 Task: Plan a virtual happy hour for the team on the 25th at 5:30 PM.
Action: Mouse moved to (62, 95)
Screenshot: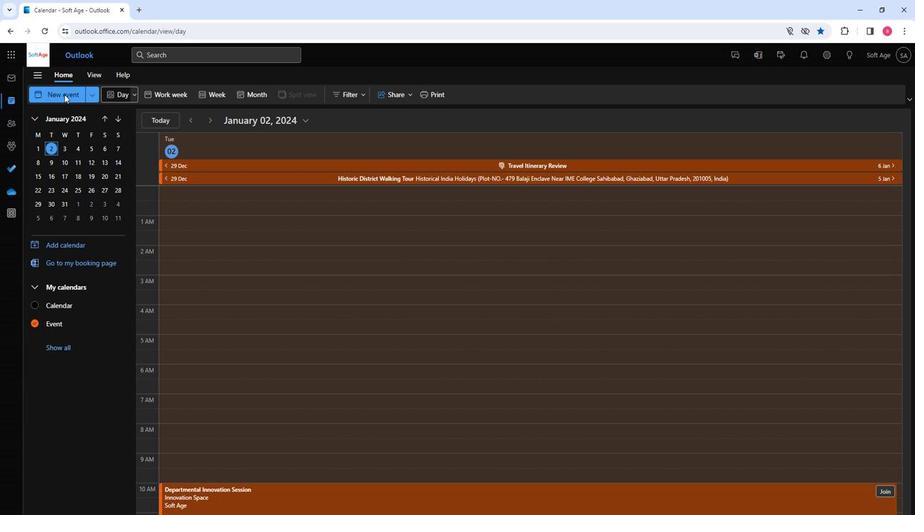
Action: Mouse pressed left at (62, 95)
Screenshot: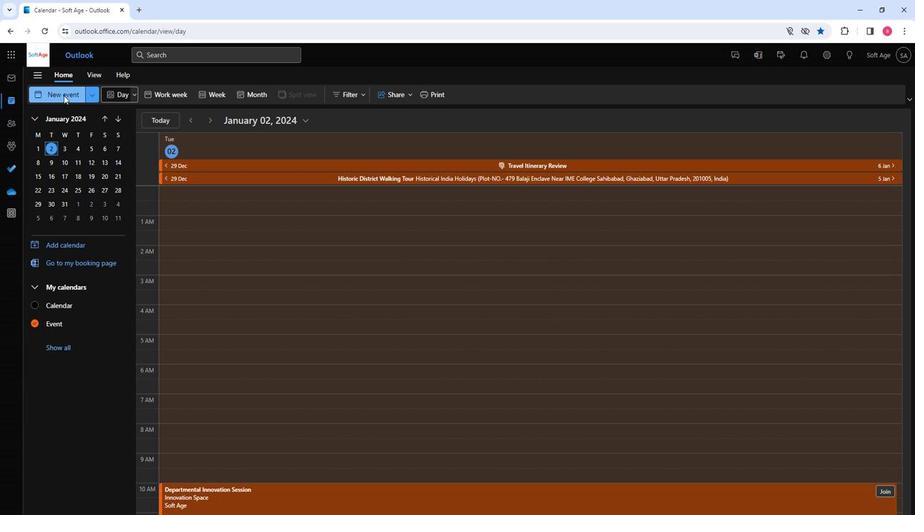 
Action: Mouse moved to (241, 162)
Screenshot: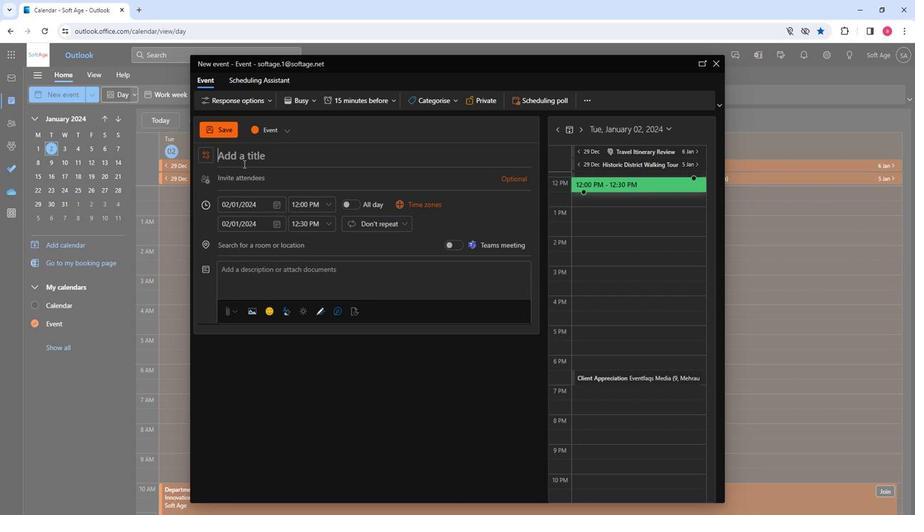 
Action: Key pressed <Key.shift>Virtual<Key.space><Key.shift>Happy<Key.space><Key.shift>Hour<Key.space>
Screenshot: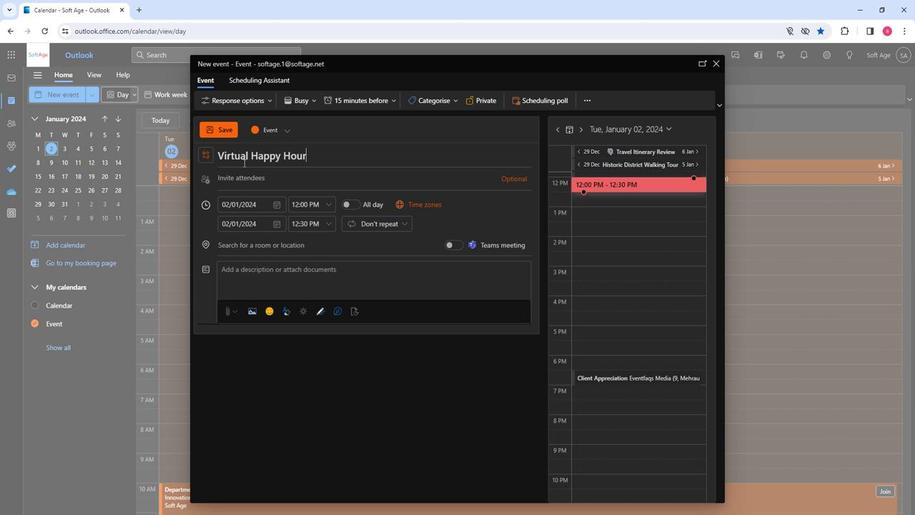 
Action: Mouse moved to (223, 179)
Screenshot: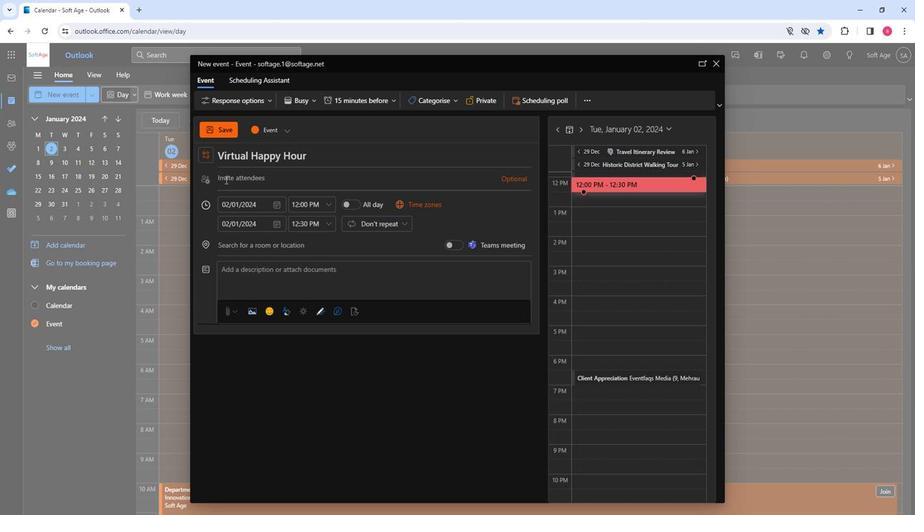 
Action: Mouse pressed left at (223, 179)
Screenshot: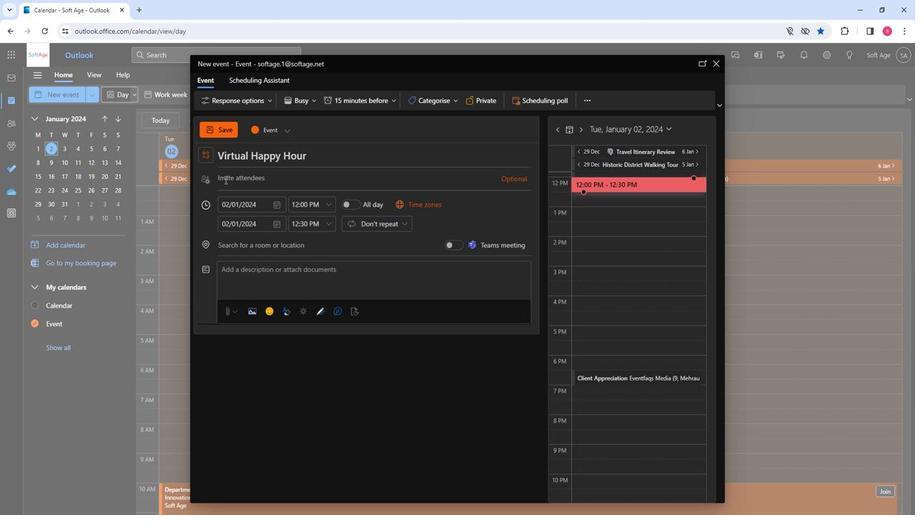 
Action: Key pressed s
Screenshot: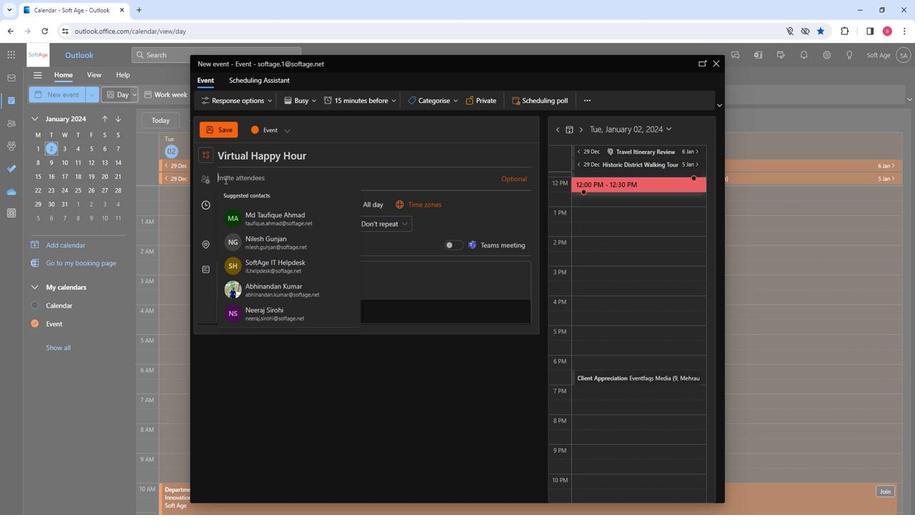 
Action: Mouse moved to (254, 223)
Screenshot: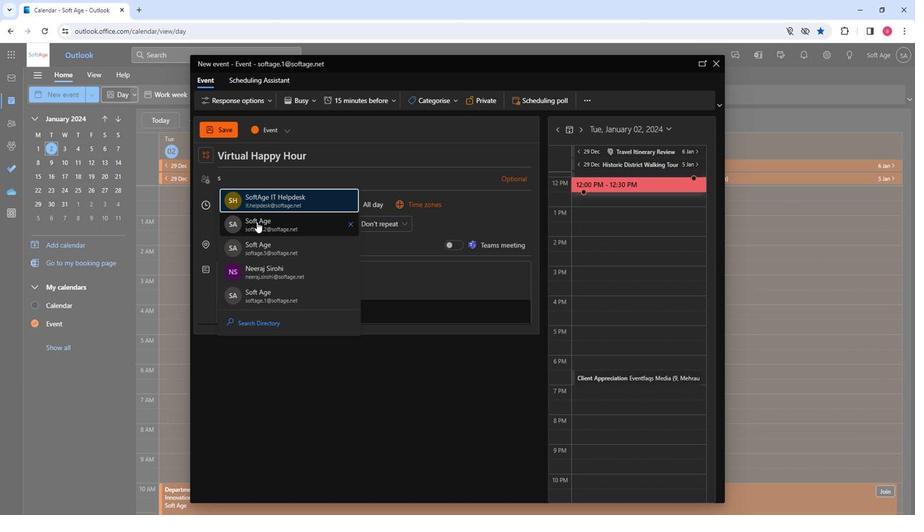
Action: Mouse pressed left at (254, 223)
Screenshot: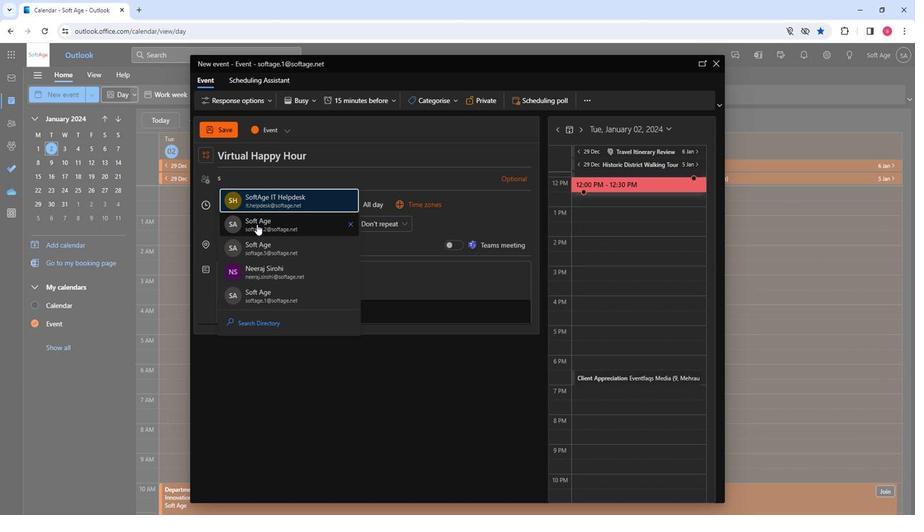 
Action: Key pressed s
Screenshot: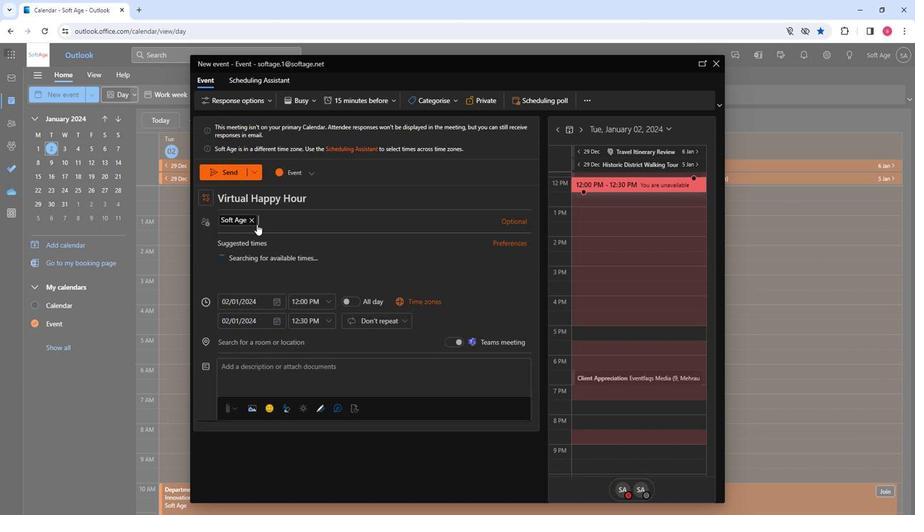 
Action: Mouse moved to (317, 292)
Screenshot: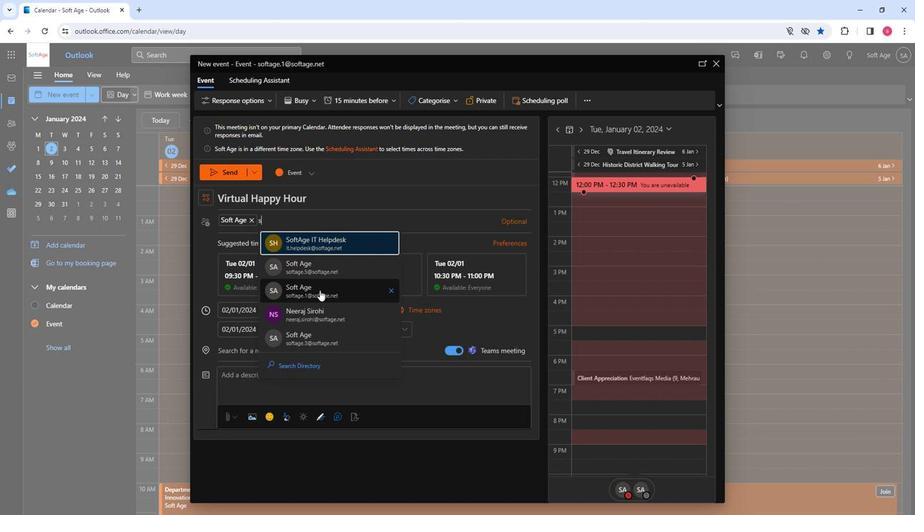 
Action: Mouse pressed left at (317, 292)
Screenshot: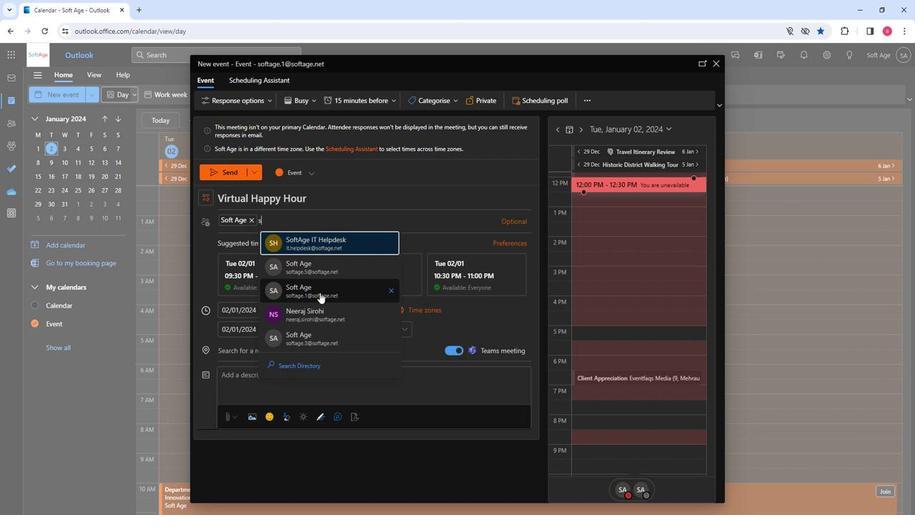 
Action: Key pressed s
Screenshot: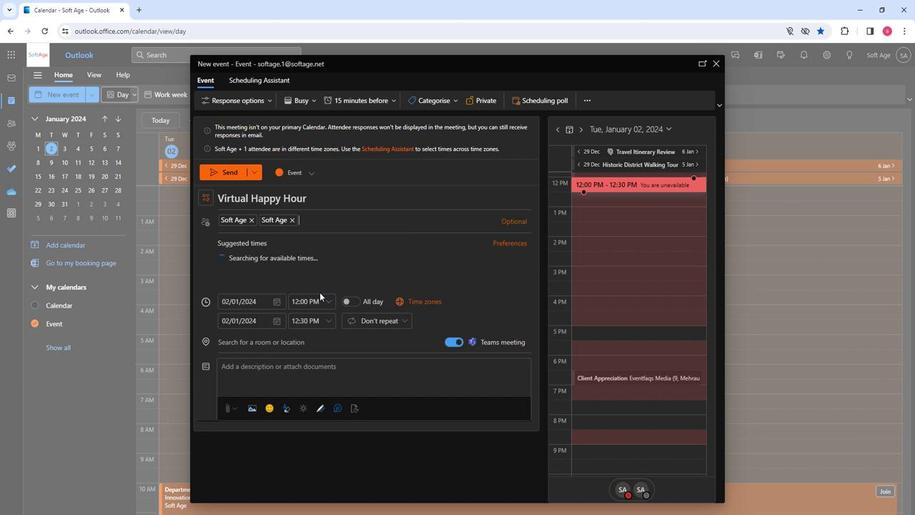 
Action: Mouse moved to (370, 298)
Screenshot: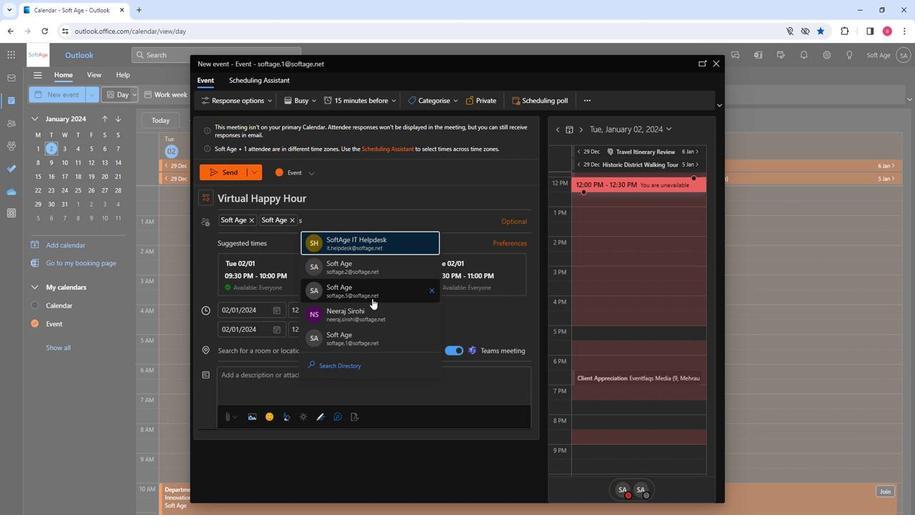 
Action: Mouse scrolled (370, 297) with delta (0, 0)
Screenshot: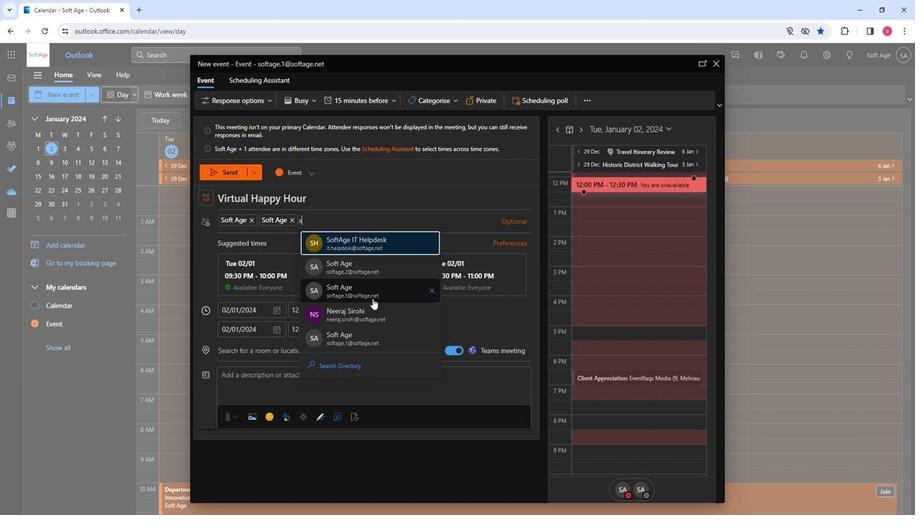 
Action: Mouse scrolled (370, 297) with delta (0, 0)
Screenshot: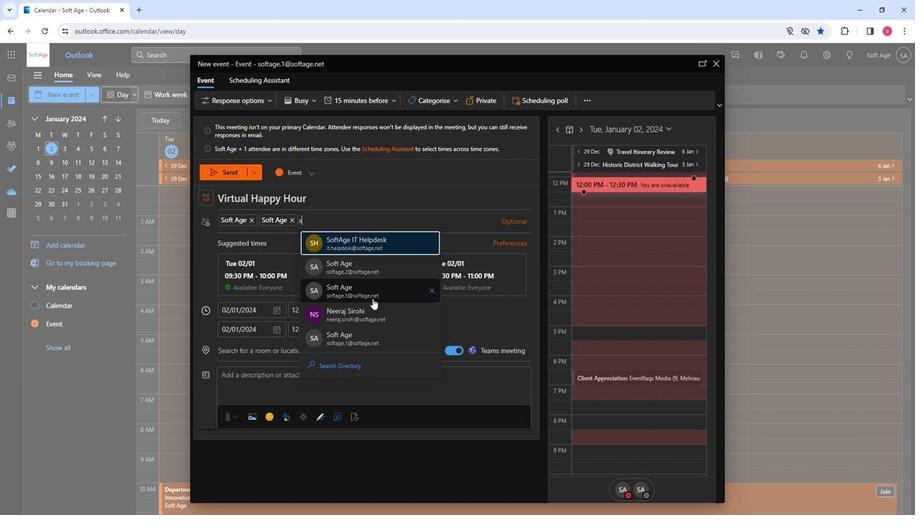 
Action: Mouse moved to (355, 334)
Screenshot: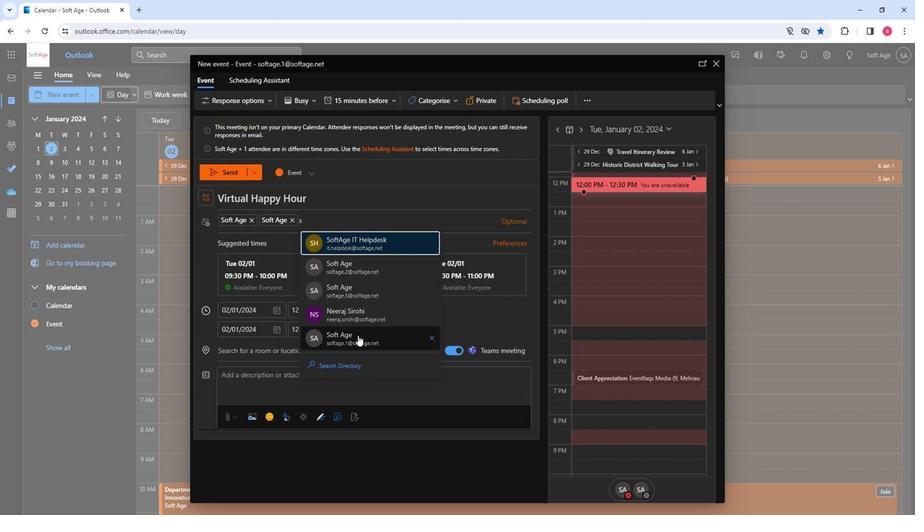 
Action: Mouse pressed left at (355, 334)
Screenshot: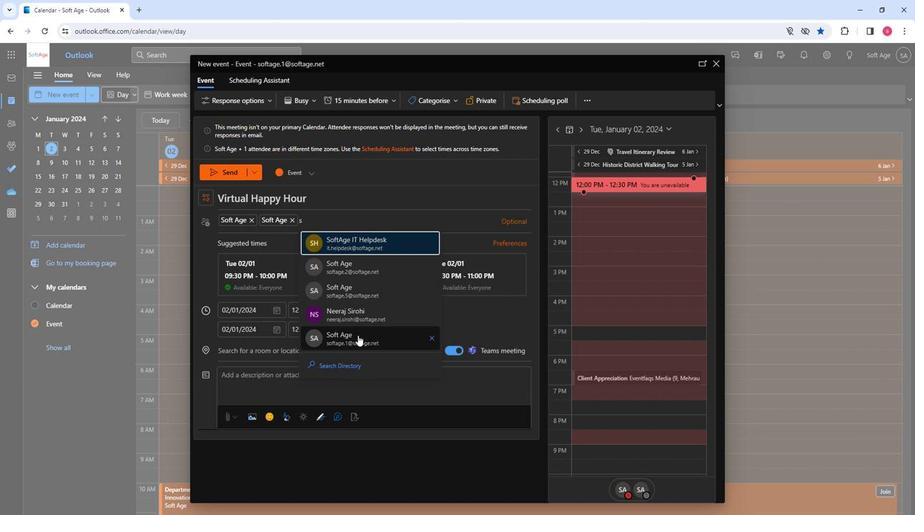 
Action: Mouse moved to (354, 334)
Screenshot: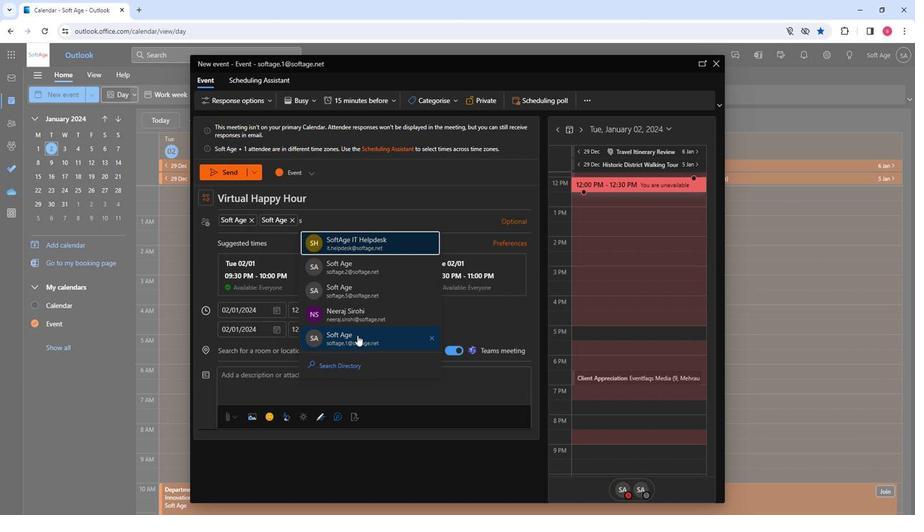 
Action: Key pressed sof
Screenshot: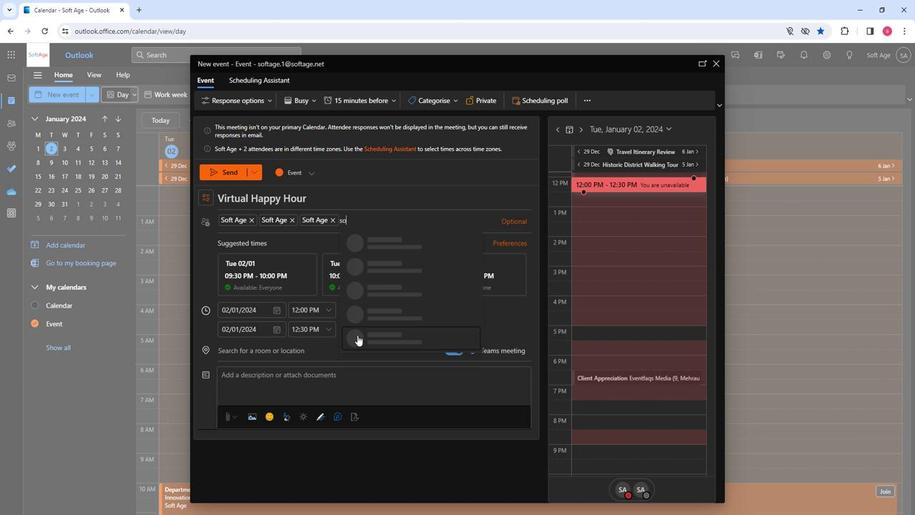 
Action: Mouse moved to (397, 341)
Screenshot: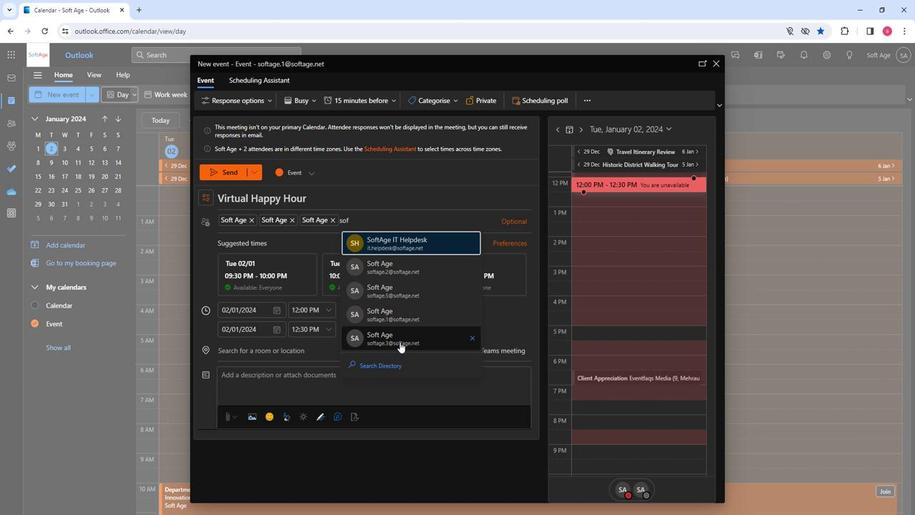 
Action: Mouse pressed left at (397, 341)
Screenshot: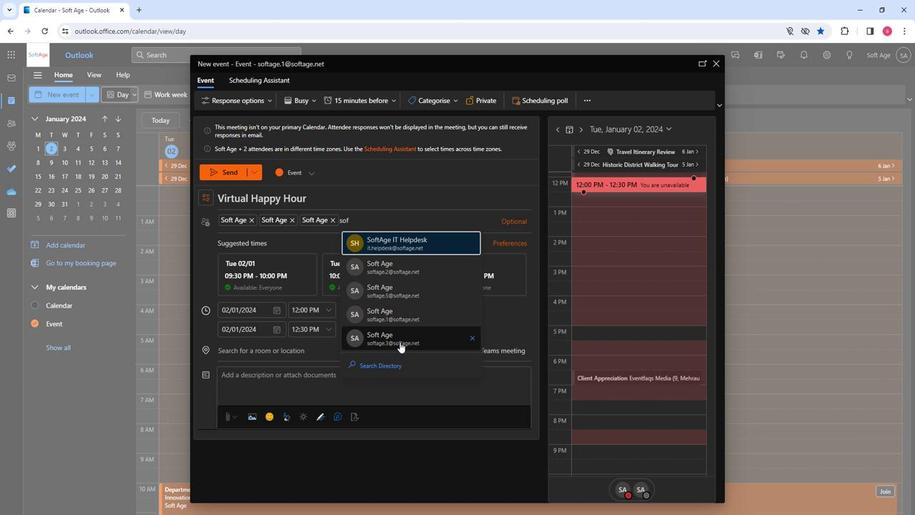 
Action: Mouse moved to (278, 311)
Screenshot: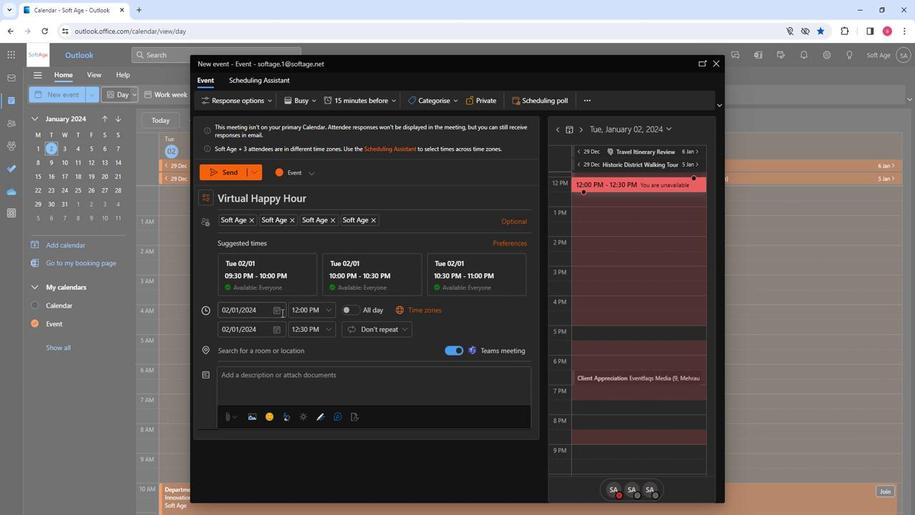 
Action: Mouse pressed left at (278, 311)
Screenshot: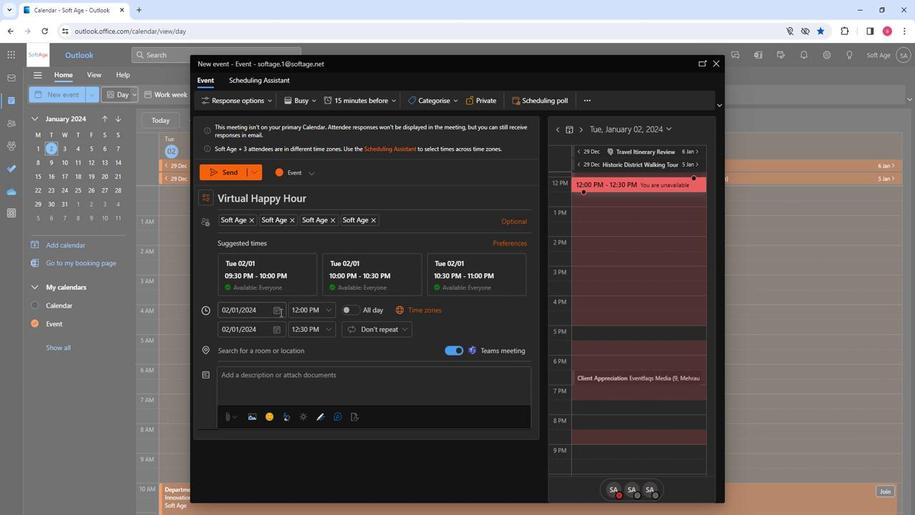 
Action: Mouse moved to (276, 310)
Screenshot: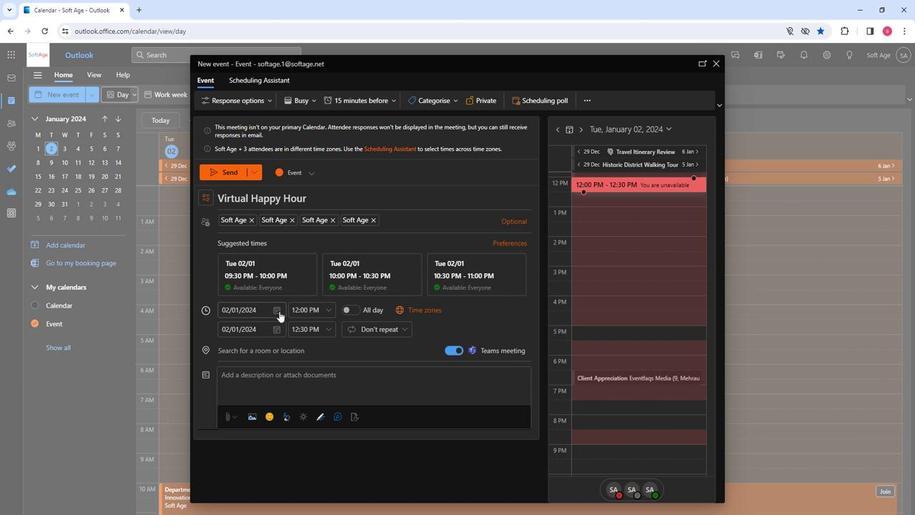 
Action: Mouse pressed left at (276, 310)
Screenshot: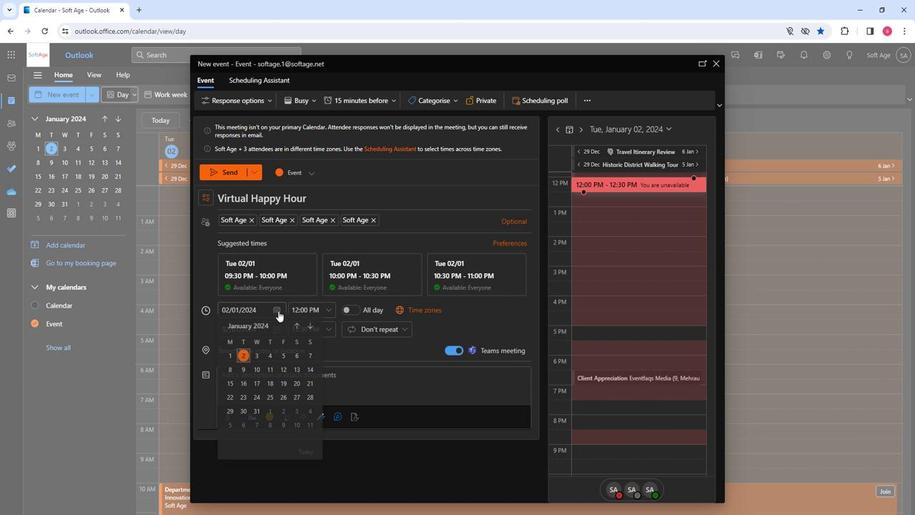 
Action: Mouse pressed left at (276, 310)
Screenshot: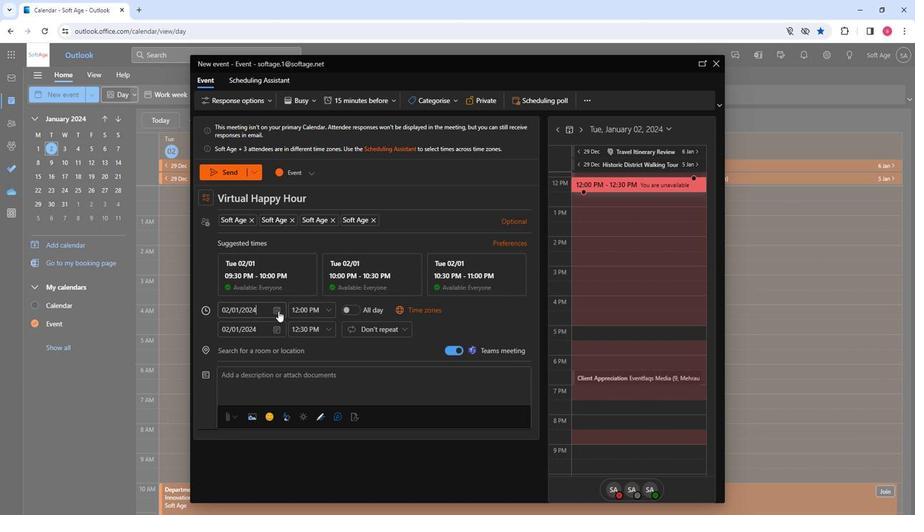 
Action: Mouse moved to (266, 402)
Screenshot: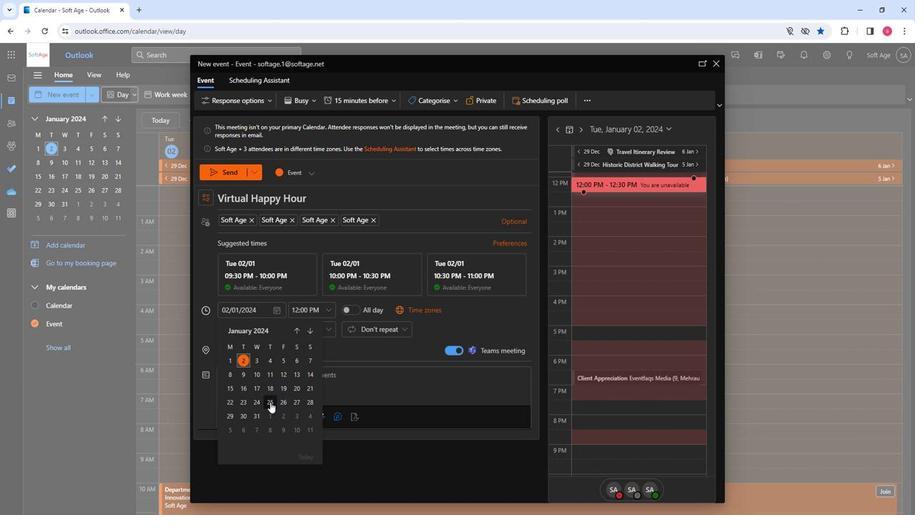 
Action: Mouse pressed left at (266, 402)
Screenshot: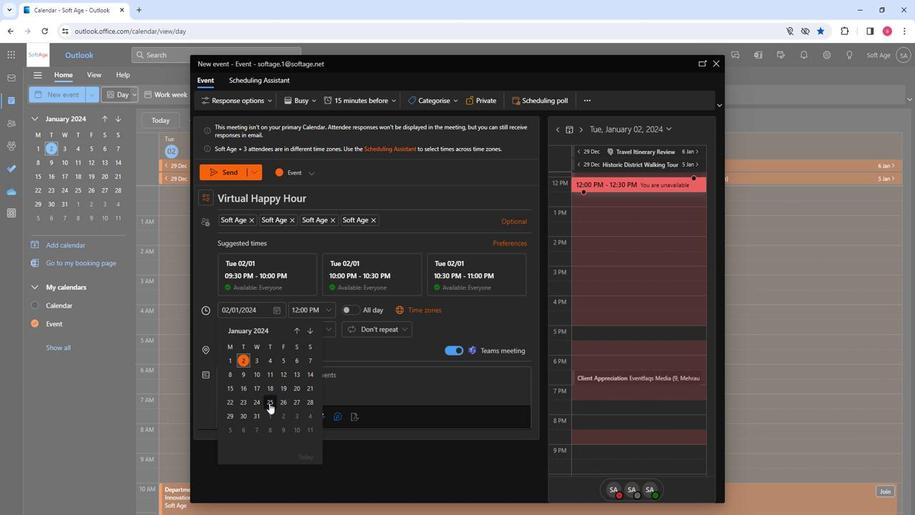 
Action: Mouse moved to (330, 311)
Screenshot: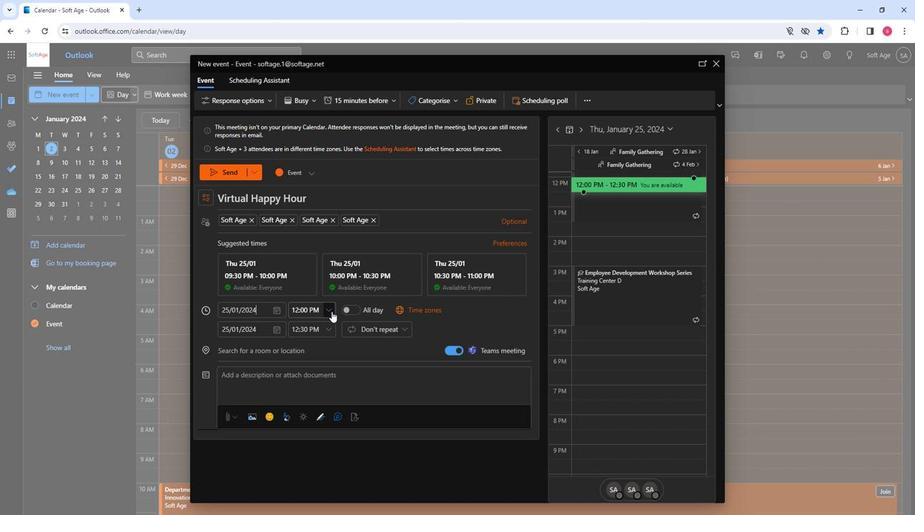 
Action: Mouse pressed left at (330, 311)
Screenshot: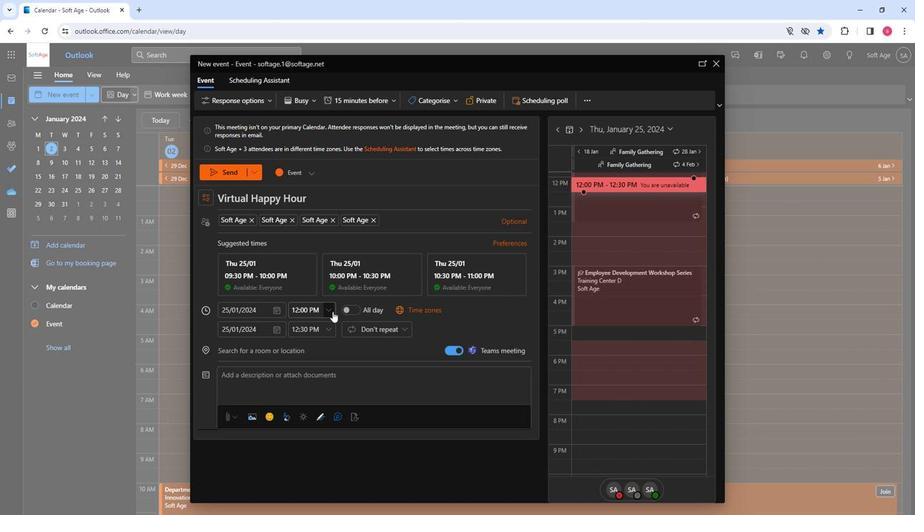 
Action: Mouse moved to (316, 346)
Screenshot: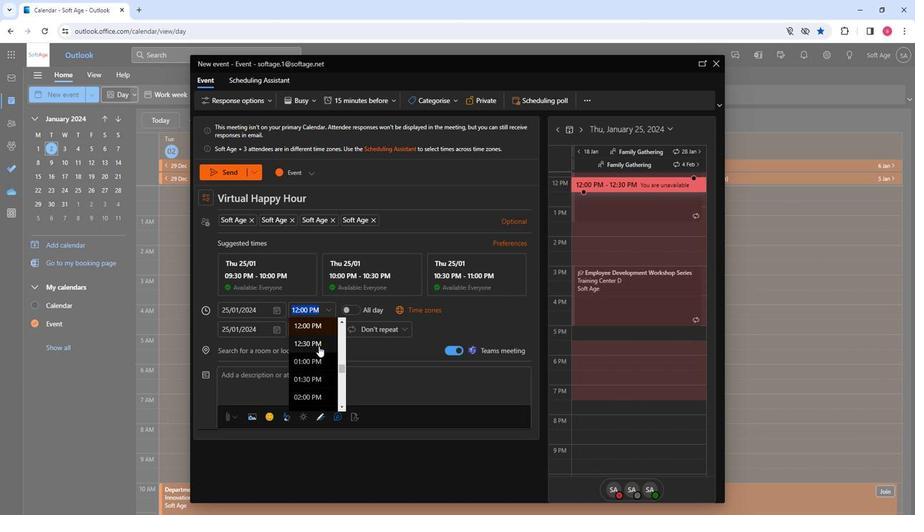 
Action: Mouse scrolled (316, 345) with delta (0, 0)
Screenshot: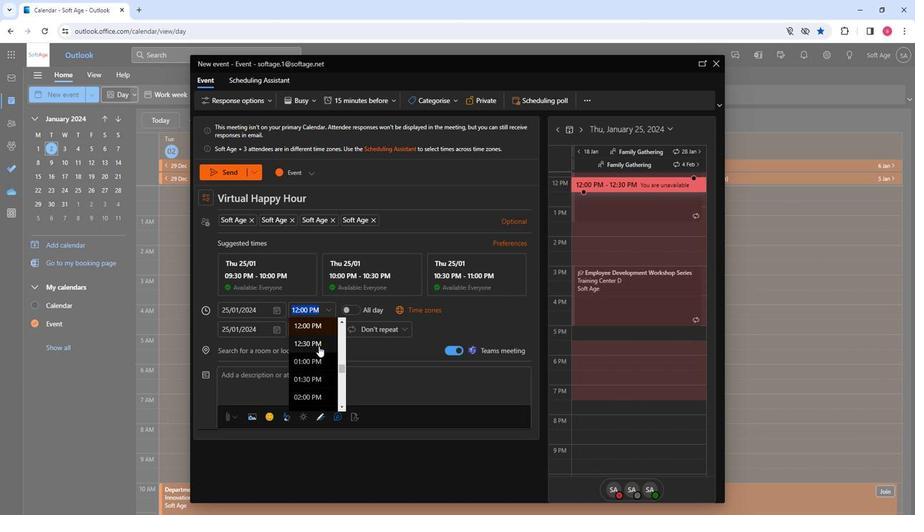 
Action: Mouse moved to (315, 346)
Screenshot: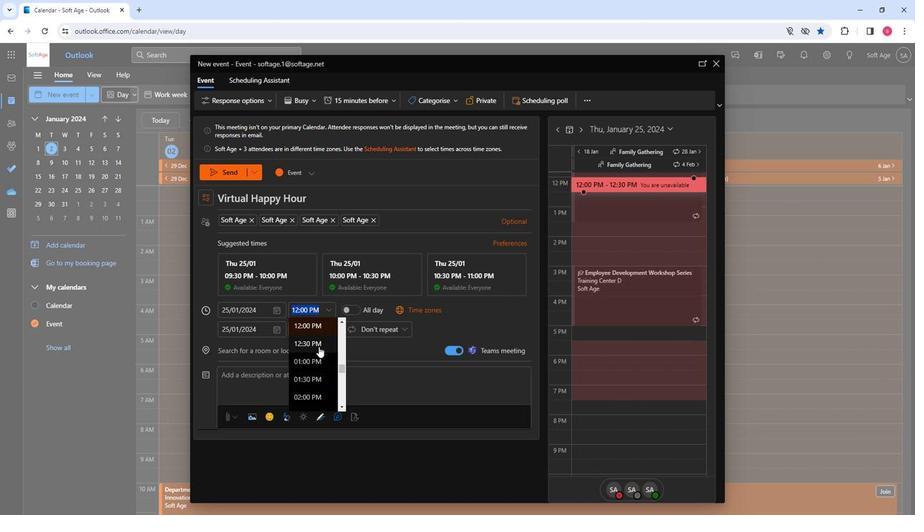 
Action: Mouse scrolled (315, 346) with delta (0, 0)
Screenshot: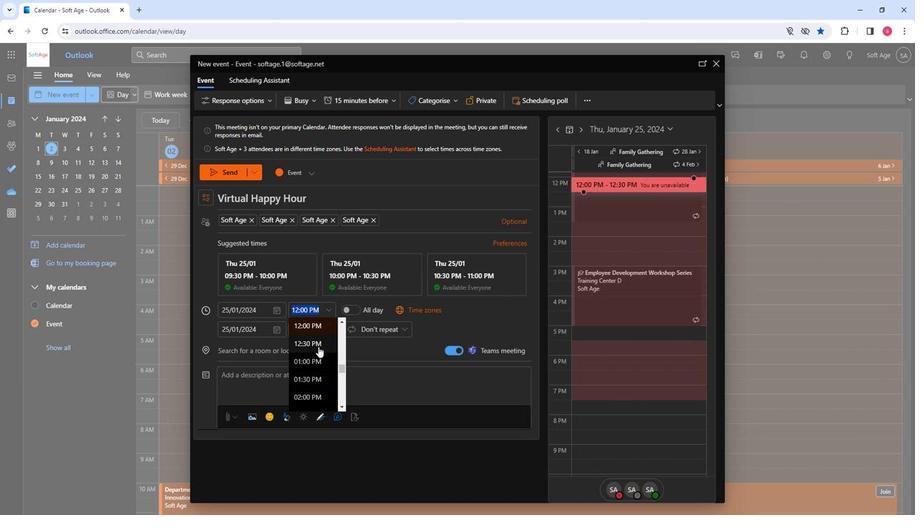 
Action: Mouse moved to (310, 394)
Screenshot: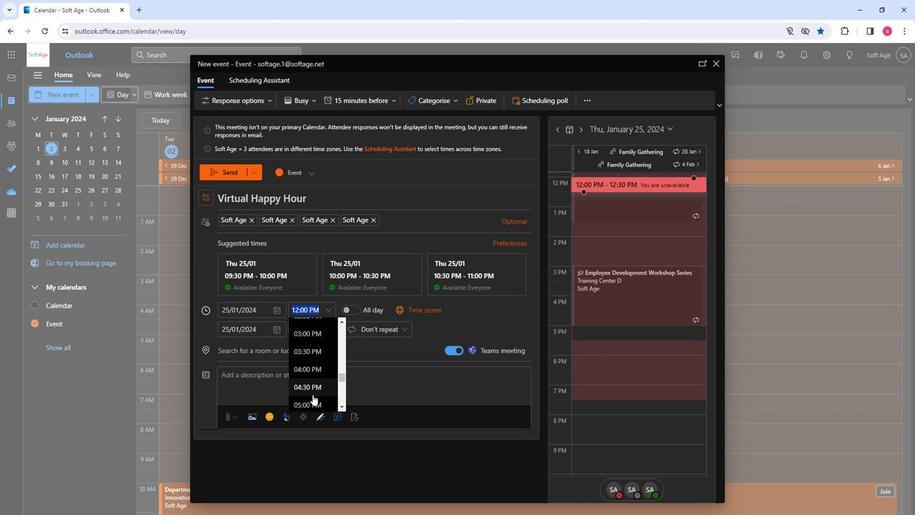 
Action: Mouse scrolled (310, 394) with delta (0, 0)
Screenshot: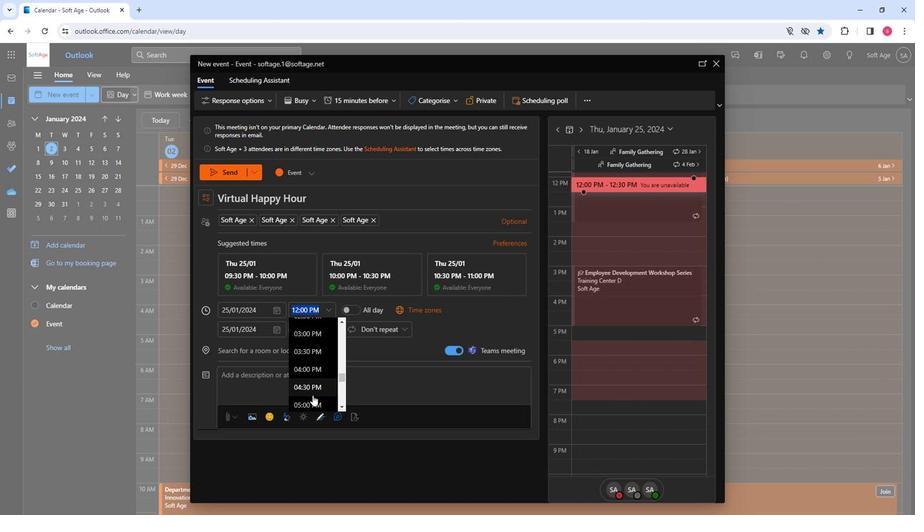 
Action: Mouse moved to (309, 374)
Screenshot: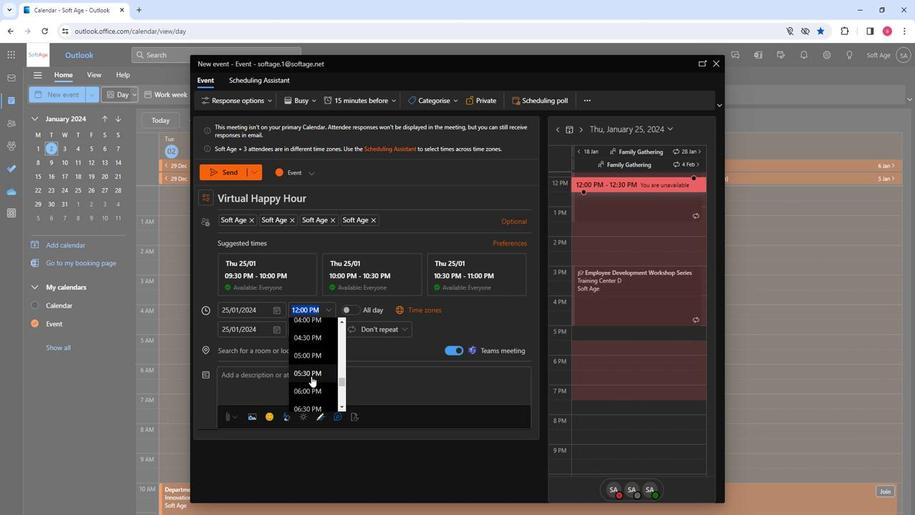 
Action: Mouse pressed left at (309, 374)
Screenshot: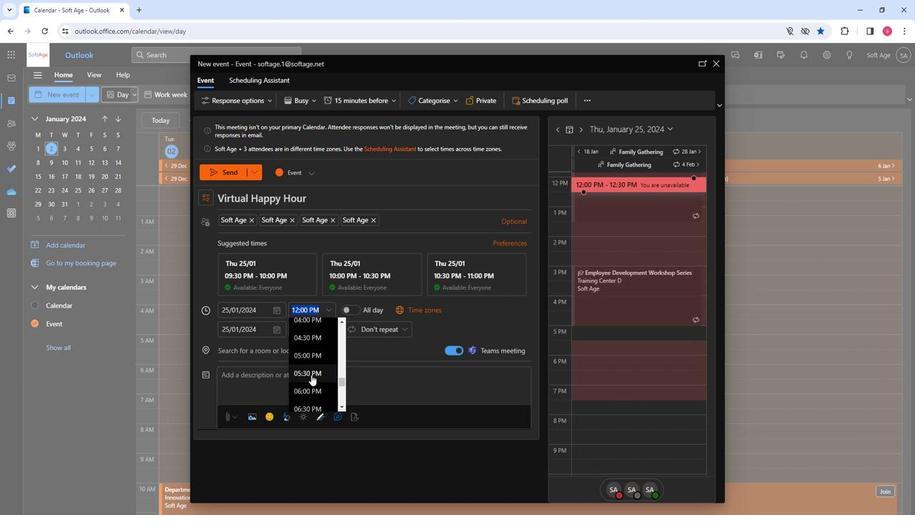 
Action: Mouse moved to (279, 351)
Screenshot: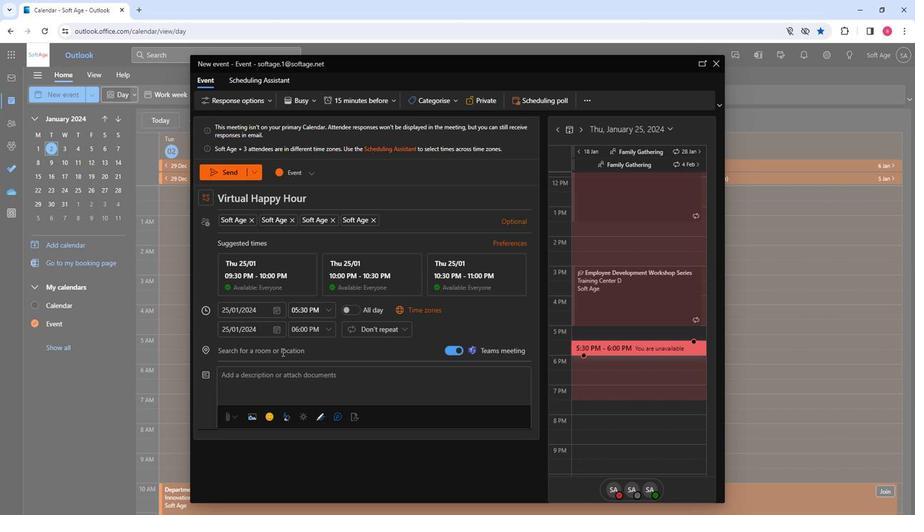 
Action: Mouse pressed left at (279, 351)
Screenshot: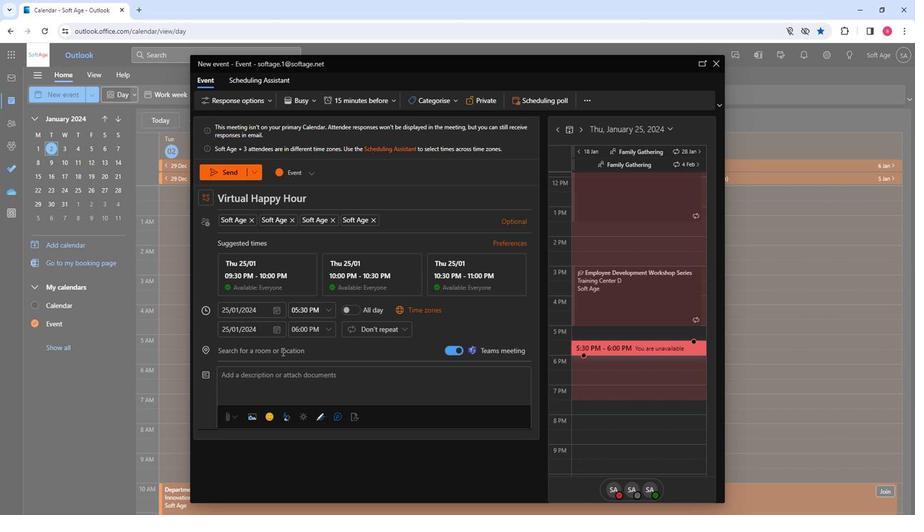 
Action: Key pressed bedr<Key.backspace><Key.backspace><Key.backspace><Key.backspace><Key.backspace><Key.backspace><Key.backspace><Key.shift><Key.shift><Key.shift><Key.shift><Key.shift><Key.shift><Key.shift><Key.shift><Key.shift><Key.shift><Key.shift><Key.shift><Key.shift><Key.shift><Key.shift><Key.shift><Key.shift><Key.shift><Key.shift><Key.shift><Key.shift><Key.shift><Key.shift><Key.shift><Key.shift><Key.shift><Key.shift><Key.shift><Key.shift><Key.shift><Key.shift><Key.shift><Key.shift><Key.shift><Key.shift><Key.shift><Key.shift><Key.shift><Key.shift><Key.shift><Key.shift><Key.shift><Key.shift><Key.shift><Key.shift><Key.shift><Key.shift><Key.shift><Key.shift><Key.shift><Key.shift><Key.shift><Key.shift><Key.shift><Key.shift><Key.shift><Key.shift><Key.shift><Key.shift><Key.shift><Key.shift><Key.shift><Key.shift><Key.shift><Key.shift><Key.shift><Key.shift><Key.shift><Key.shift><Key.shift><Key.shift><Key.shift><Key.shift><Key.shift><Key.shift><Key.shift><Key.shift><Key.shift><Key.shift><Key.shift><Key.shift><Key.shift><Key.shift><Key.shift><Key.shift><Key.shift><Key.shift><Key.shift><Key.shift><Key.shift><Key.shift><Key.shift><Key.shift><Key.shift><Key.shift><Key.shift><Key.shift><Key.shift><Key.shift>Co
Screenshot: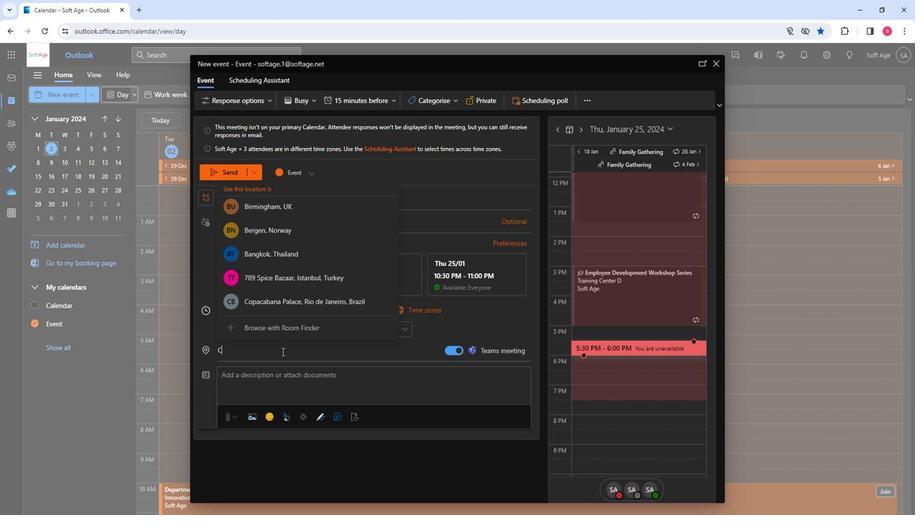 
Action: Mouse moved to (274, 231)
Screenshot: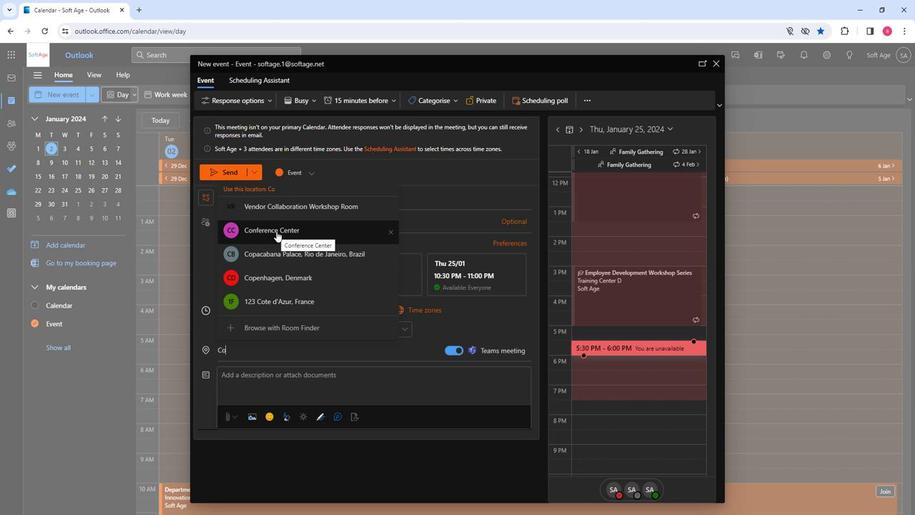 
Action: Key pressed nference<Key.space><Key.shift>Room
Screenshot: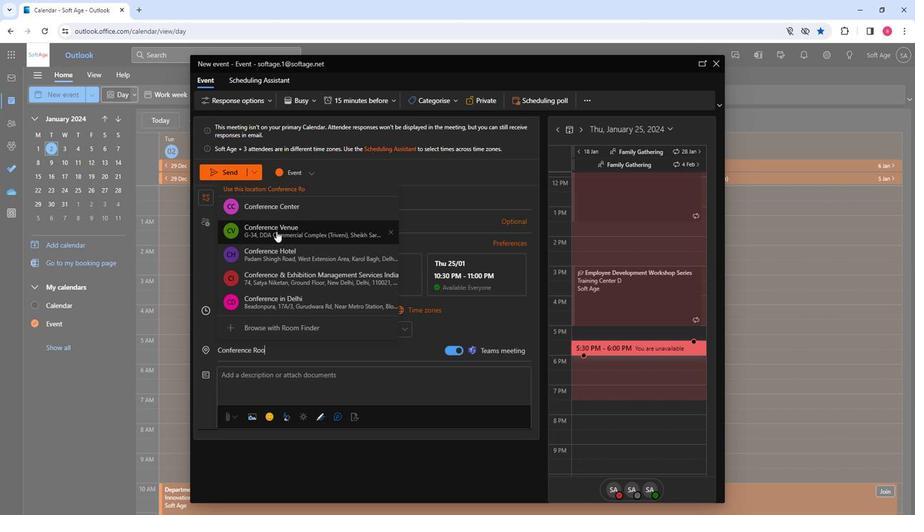 
Action: Mouse moved to (315, 237)
Screenshot: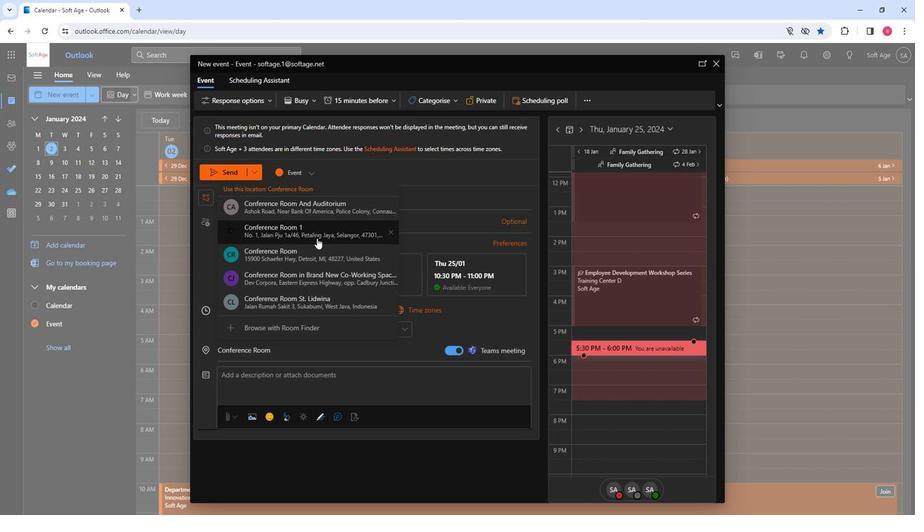 
Action: Mouse pressed left at (315, 237)
Screenshot: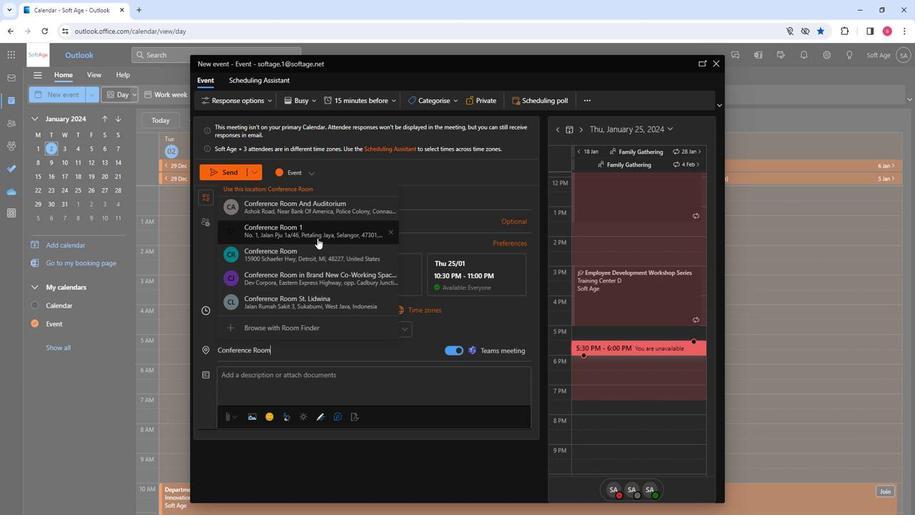 
Action: Mouse moved to (261, 369)
Screenshot: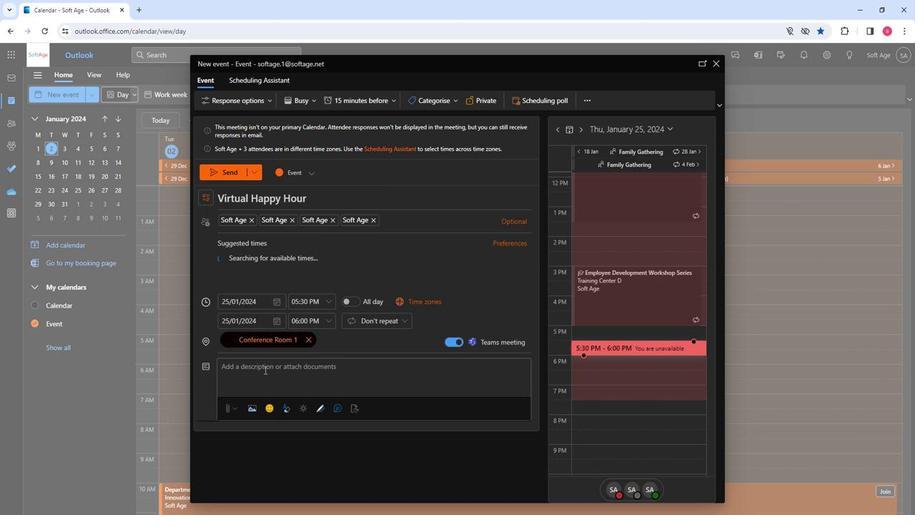 
Action: Mouse pressed left at (261, 369)
Screenshot: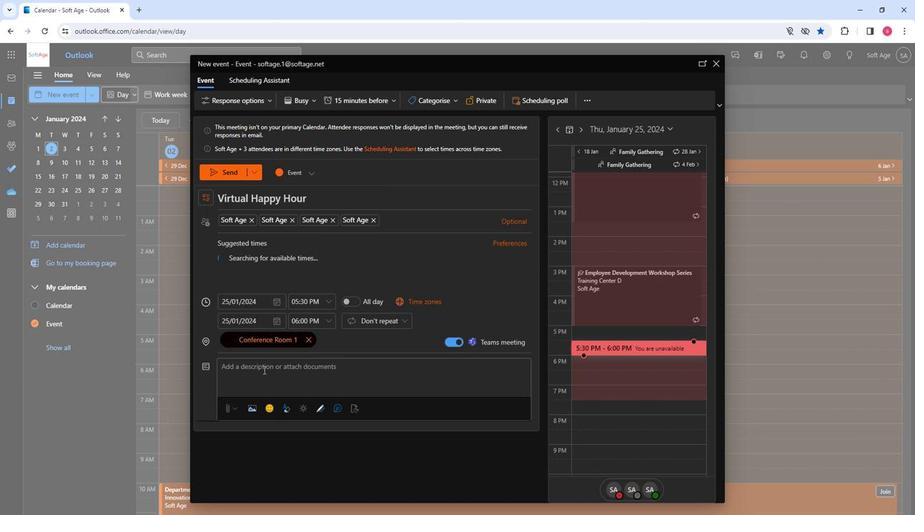 
Action: Mouse moved to (230, 374)
Screenshot: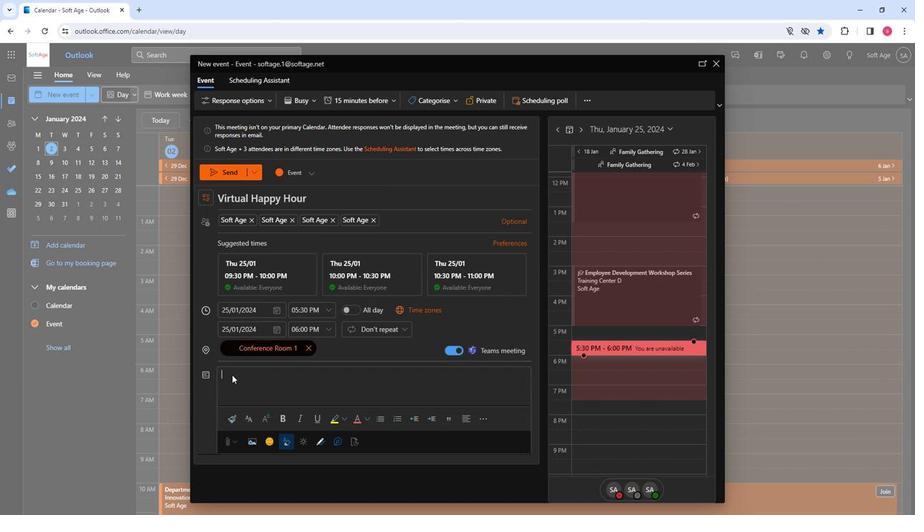
Action: Key pressed <Key.shift>Toast<Key.space>to<Key.space>success<Key.shift>!<Key.space><Key.shift>Join<Key.space>our<Key.space>virtual<Key.space>happy<Key.space>hour<Key.space>for<Key.space>the<Key.space><Key.shift>T<Key.shift>AM<Key.space>team.<Key.space><Key.shift>Unwind<Key.space><Key.backspace>,<Key.space>connect,<Key.space>and<Key.space>celebrate<Key.space>achievements<Key.space>together.<Key.space><Key.shift>Cheere<Key.backspace>s<Key.space>to<Key.space>collaboration<Key.space>and<Key.space>shared<Key.space>victories<Key.shift>!
Screenshot: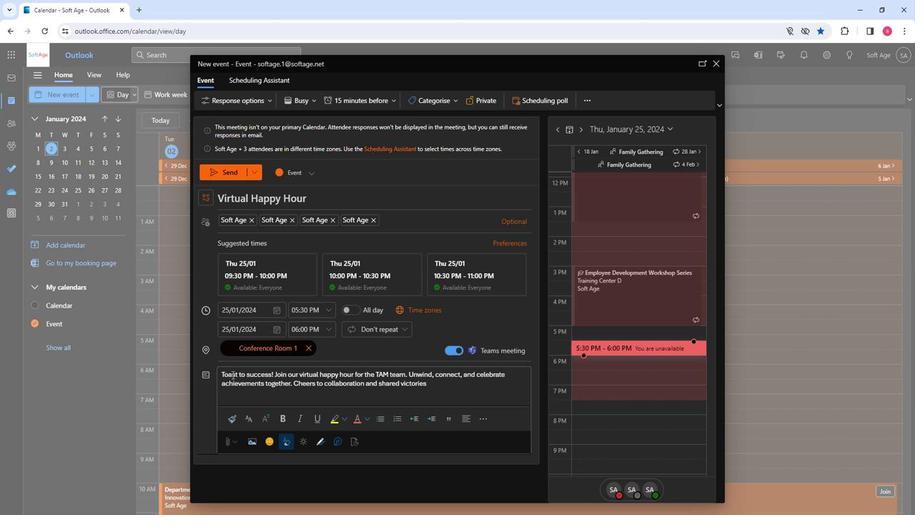 
Action: Mouse moved to (261, 436)
Screenshot: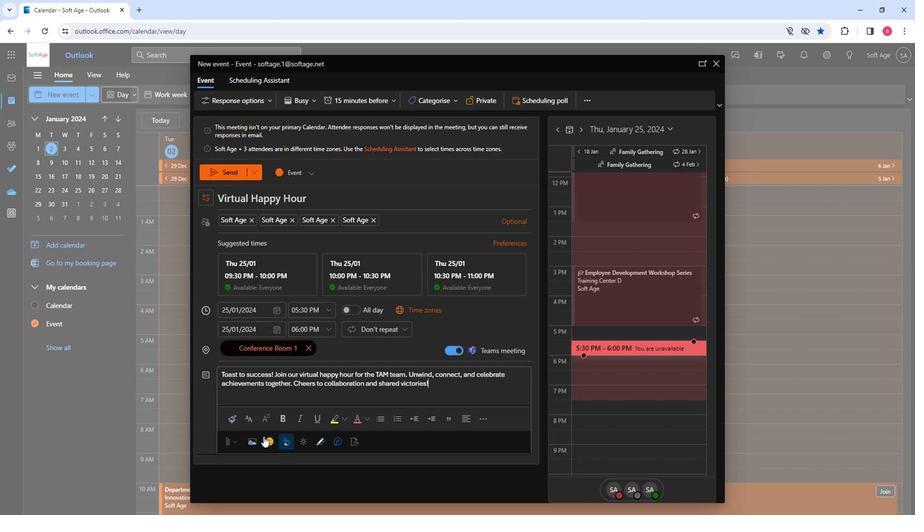 
Action: Mouse pressed left at (261, 436)
Screenshot: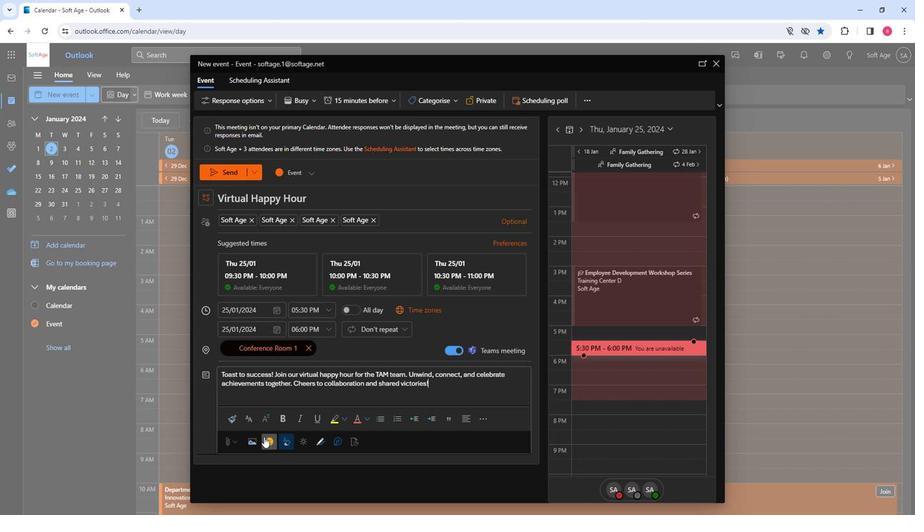 
Action: Mouse moved to (578, 160)
Screenshot: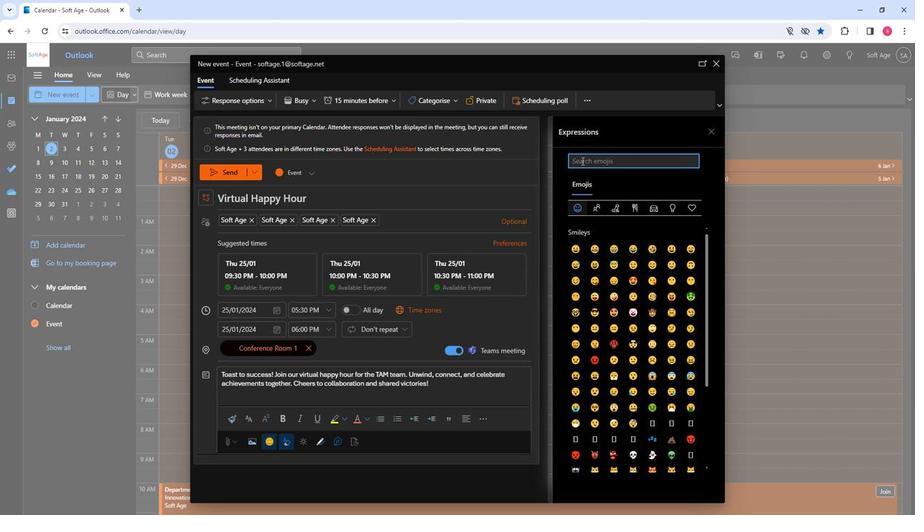 
Action: Key pressed wine
Screenshot: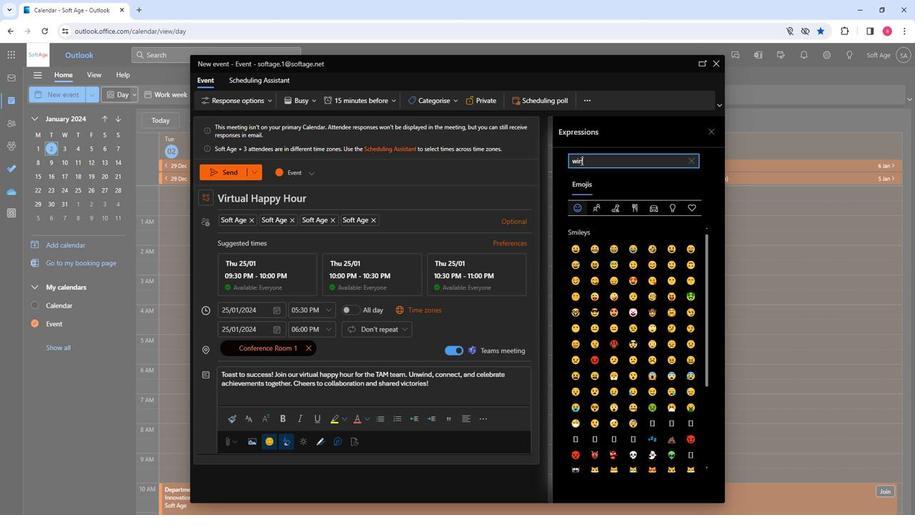 
Action: Mouse moved to (605, 208)
Screenshot: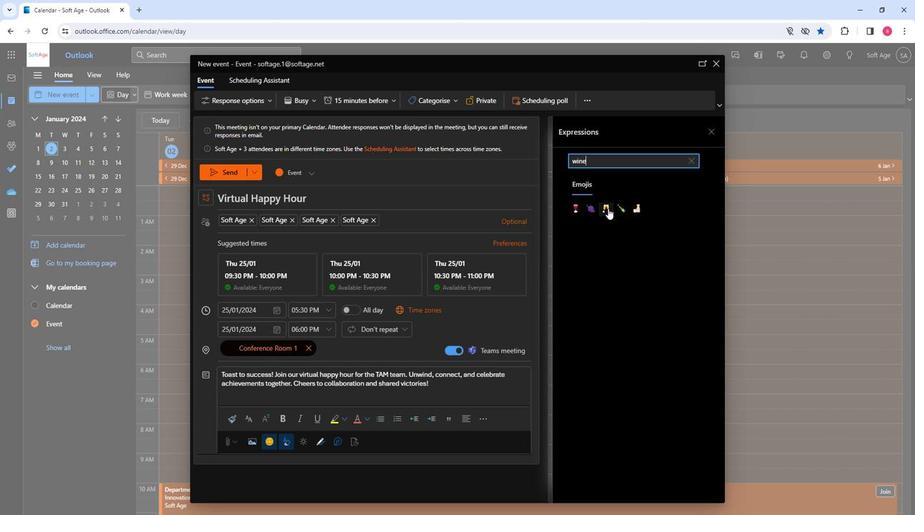
Action: Mouse pressed left at (605, 208)
Screenshot: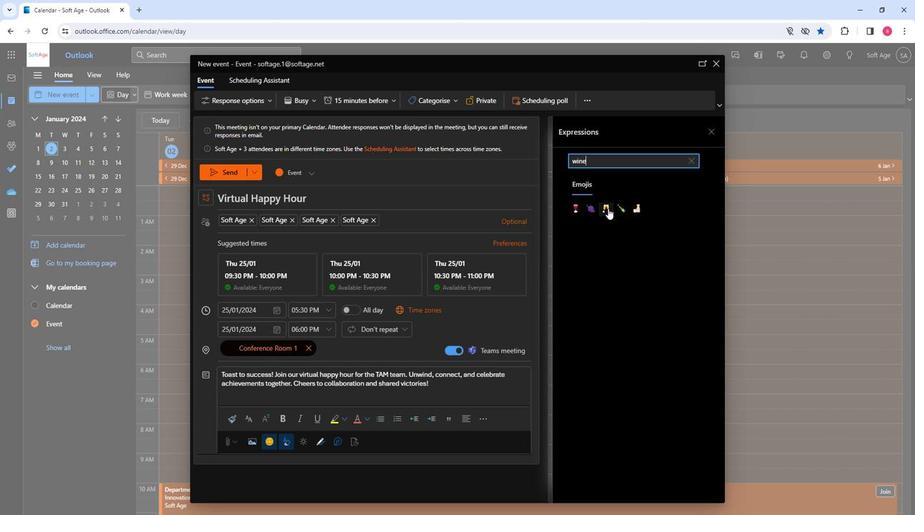 
Action: Mouse moved to (414, 377)
Screenshot: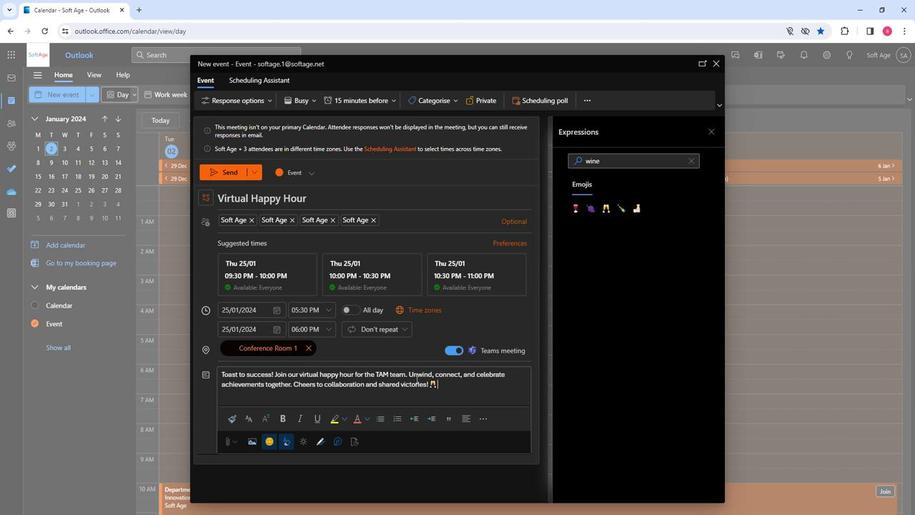 
Action: Mouse pressed left at (414, 377)
Screenshot: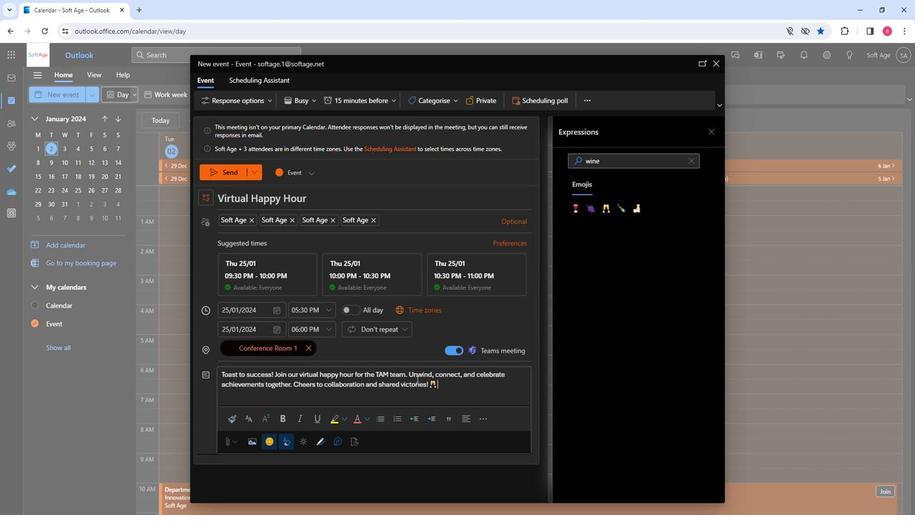 
Action: Mouse moved to (703, 133)
Screenshot: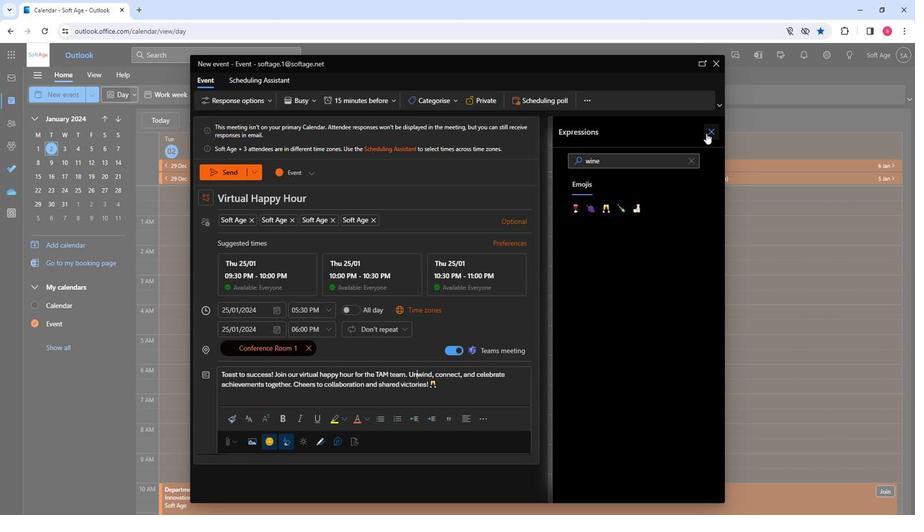 
Action: Mouse pressed left at (703, 133)
Screenshot: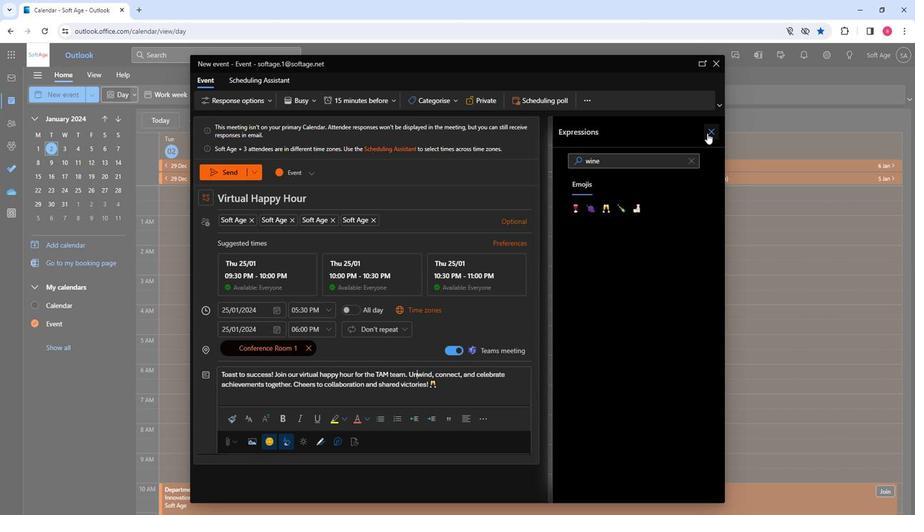 
Action: Mouse moved to (351, 373)
Screenshot: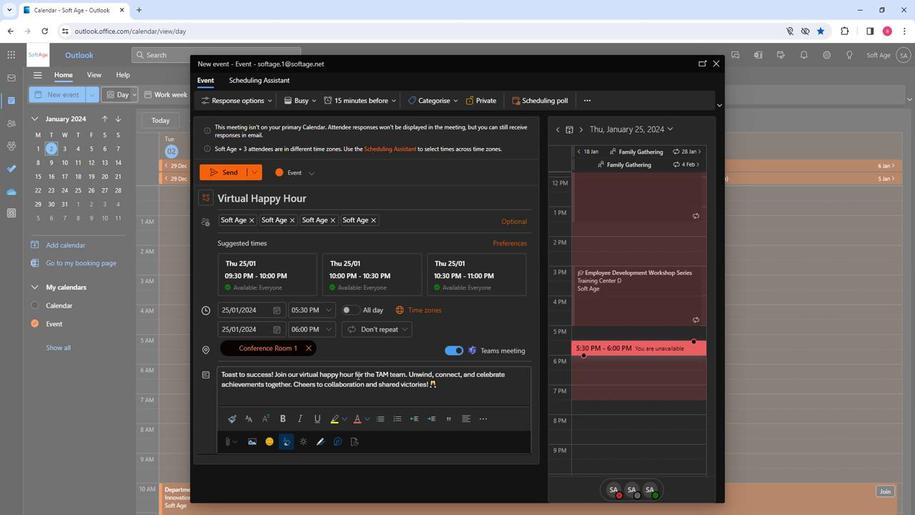 
Action: Mouse pressed left at (351, 373)
Screenshot: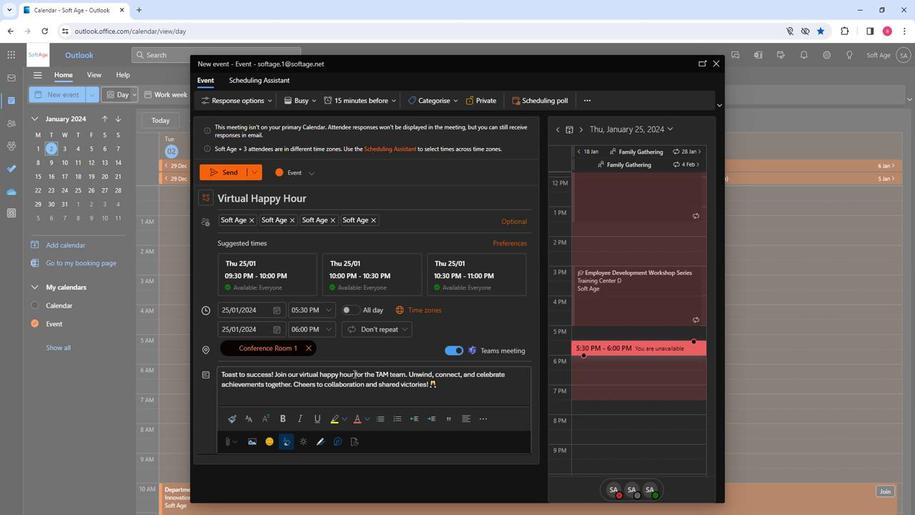 
Action: Mouse pressed left at (351, 373)
Screenshot: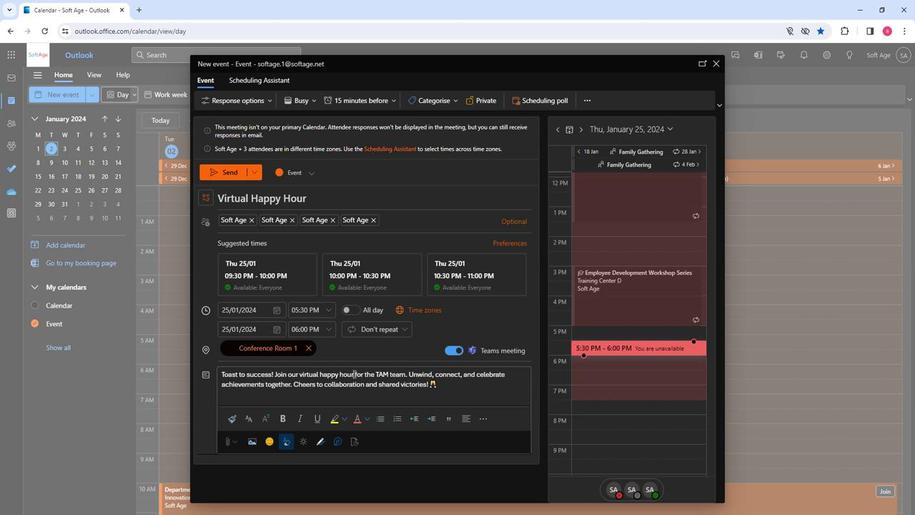 
Action: Mouse pressed left at (351, 373)
Screenshot: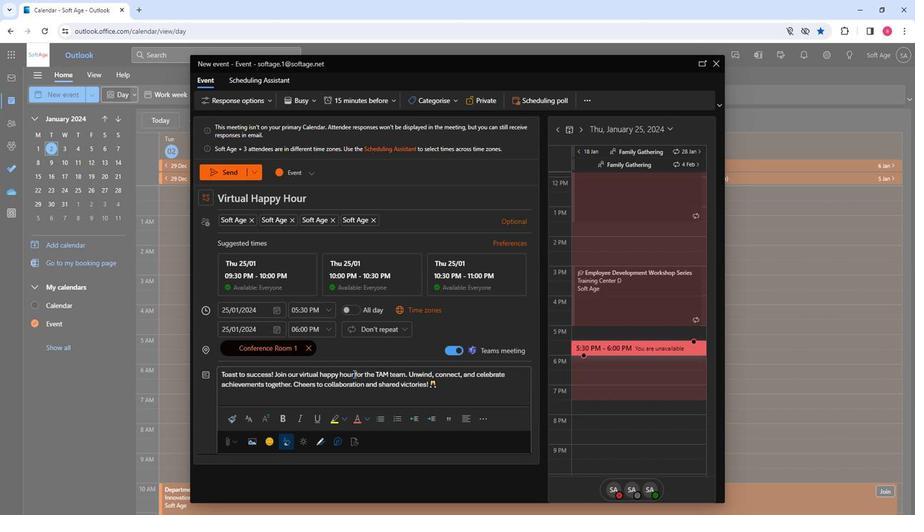 
Action: Mouse pressed left at (351, 373)
Screenshot: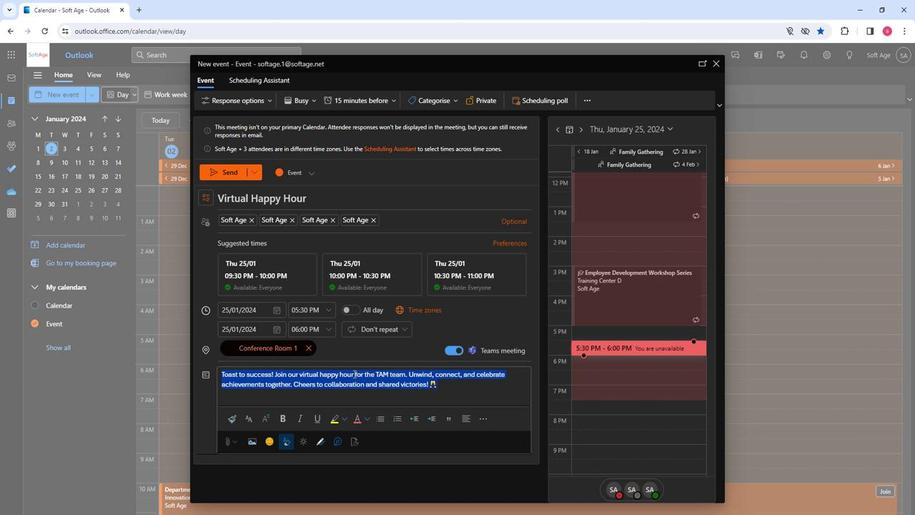 
Action: Mouse moved to (243, 415)
Screenshot: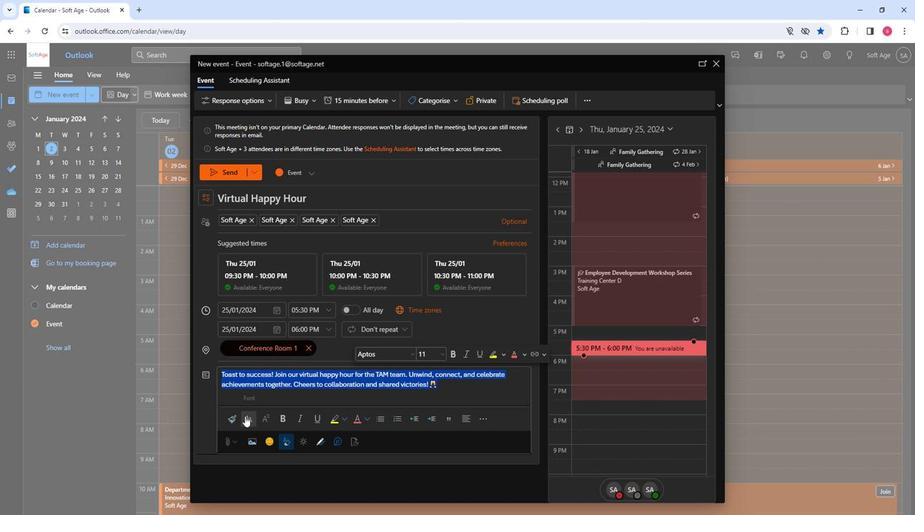 
Action: Mouse pressed left at (243, 415)
Screenshot: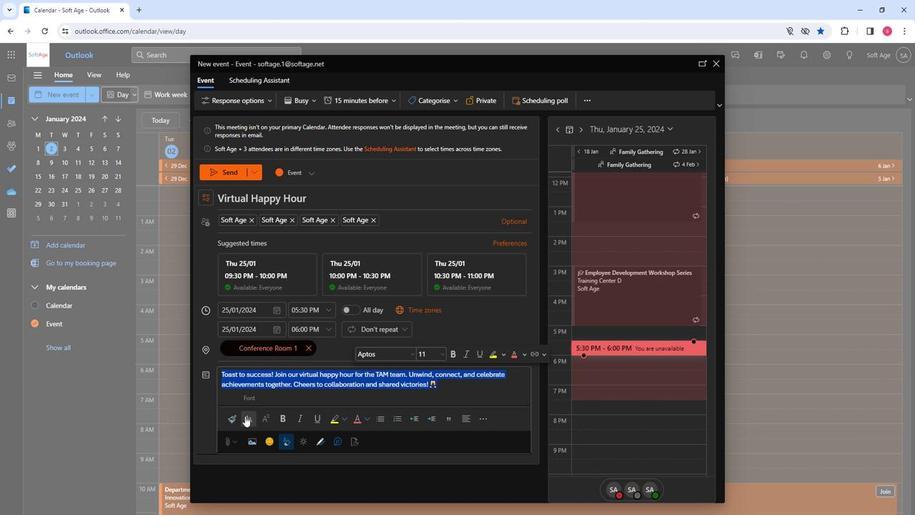 
Action: Mouse moved to (290, 357)
Screenshot: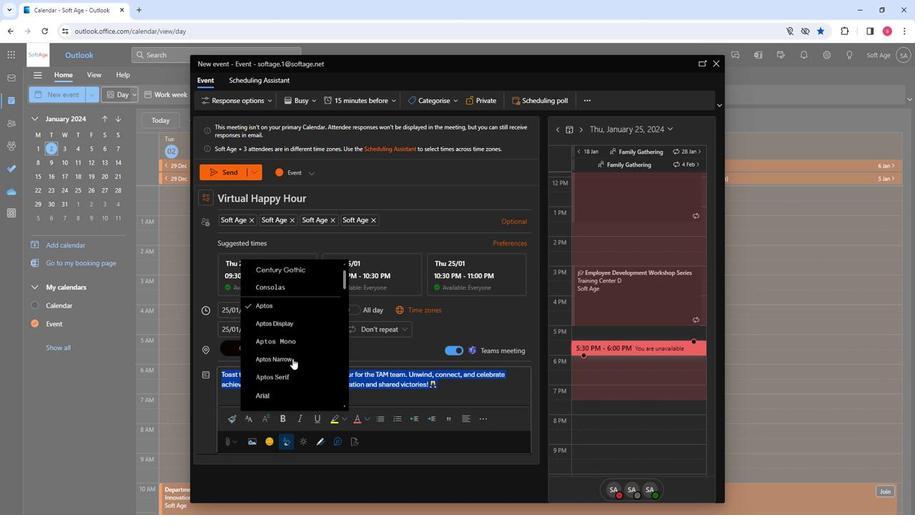 
Action: Mouse scrolled (290, 356) with delta (0, 0)
Screenshot: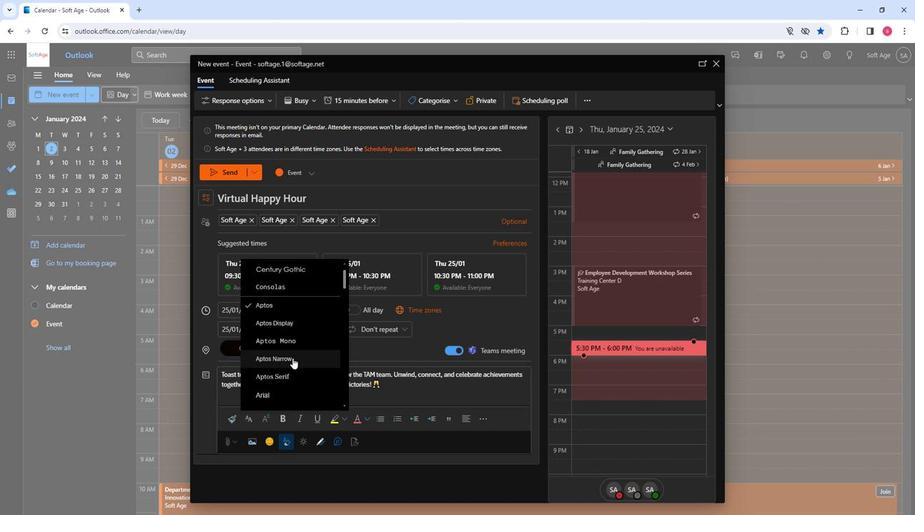 
Action: Mouse moved to (290, 357)
Screenshot: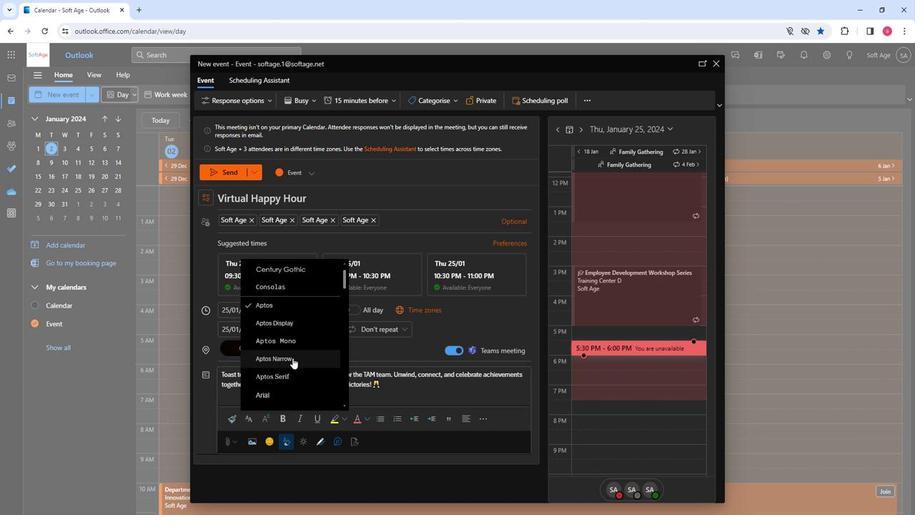
Action: Mouse scrolled (290, 356) with delta (0, 0)
Screenshot: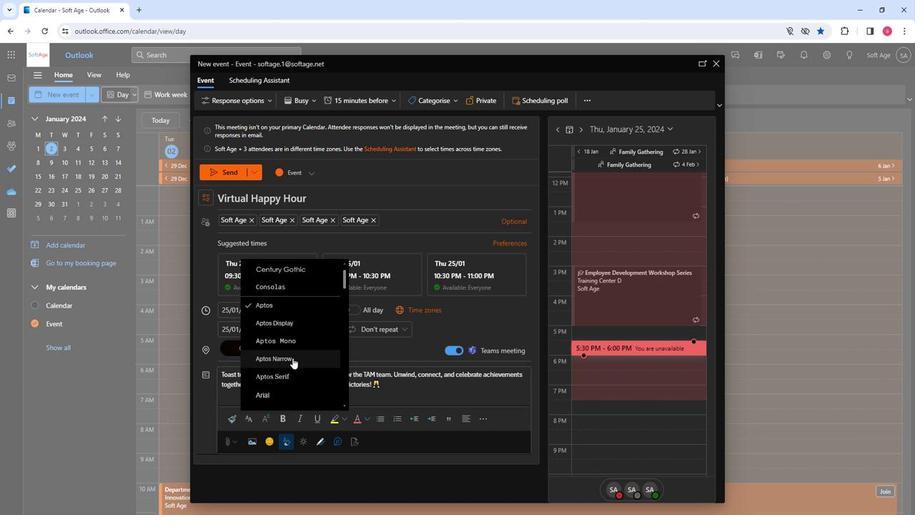 
Action: Mouse scrolled (290, 356) with delta (0, 0)
Screenshot: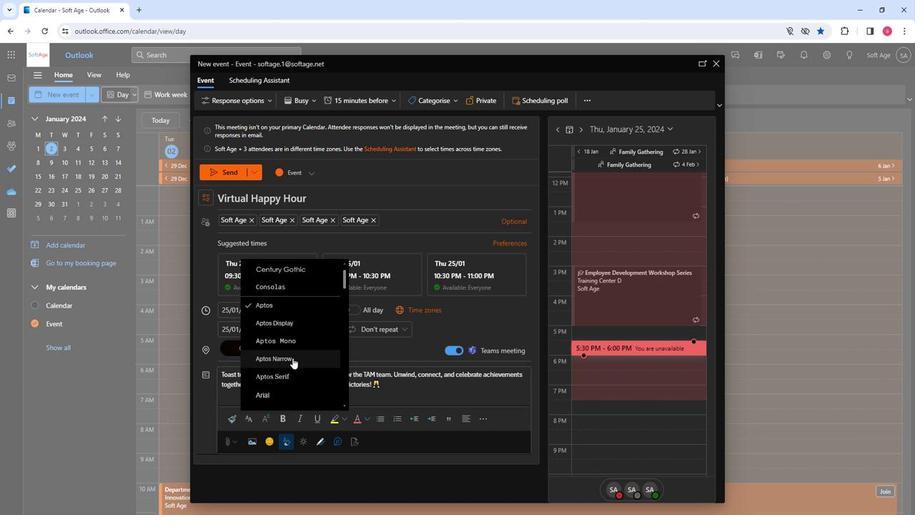 
Action: Mouse scrolled (290, 356) with delta (0, 0)
Screenshot: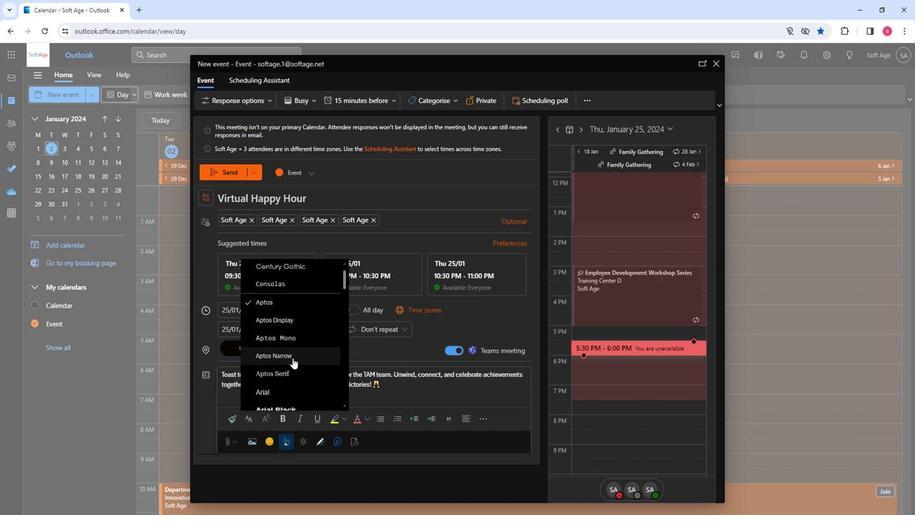 
Action: Mouse scrolled (290, 356) with delta (0, 0)
Screenshot: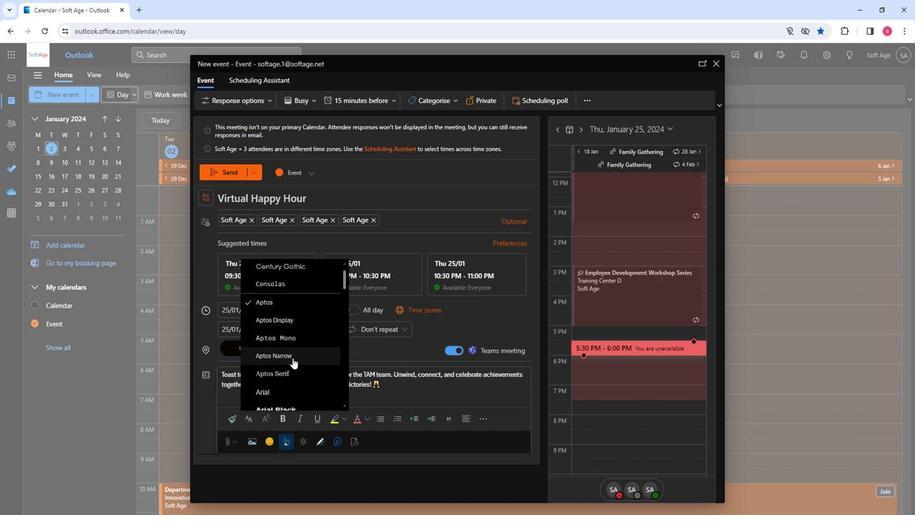 
Action: Mouse scrolled (290, 356) with delta (0, 0)
Screenshot: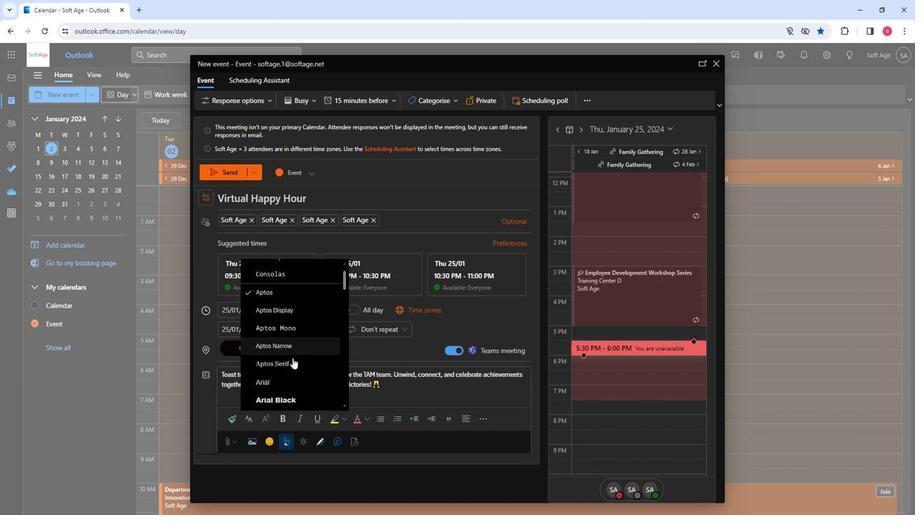 
Action: Mouse moved to (274, 363)
Screenshot: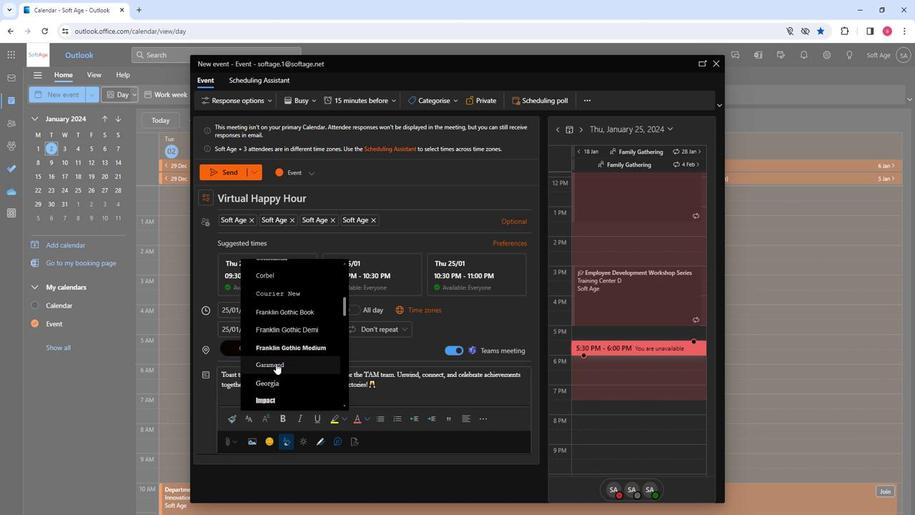 
Action: Mouse pressed left at (274, 363)
Screenshot: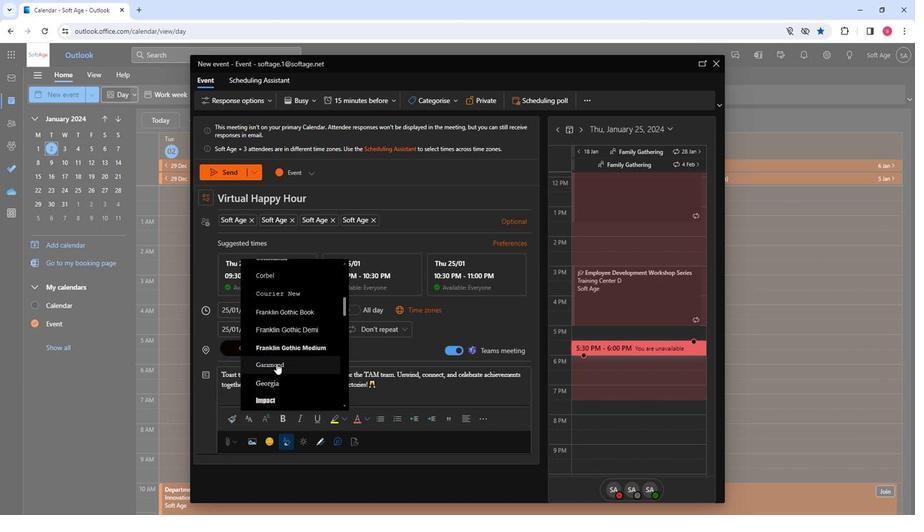 
Action: Mouse moved to (294, 414)
Screenshot: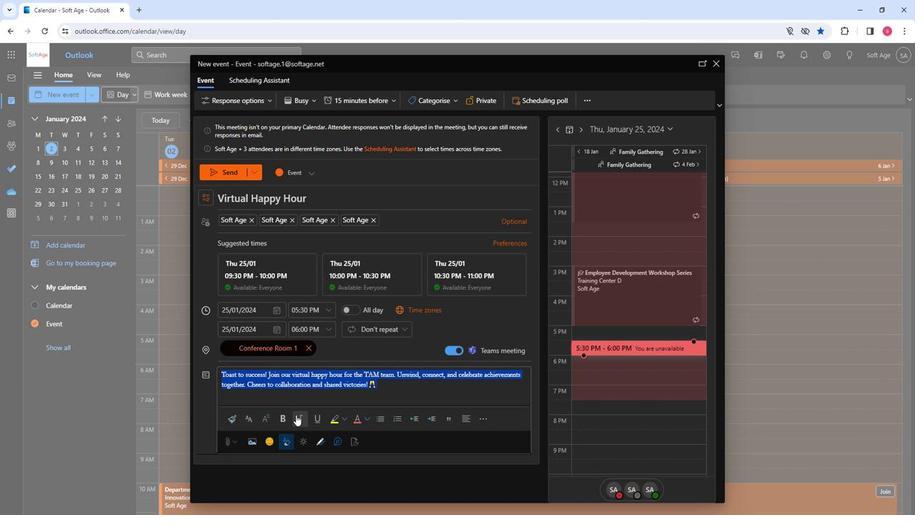 
Action: Mouse pressed left at (294, 414)
Screenshot: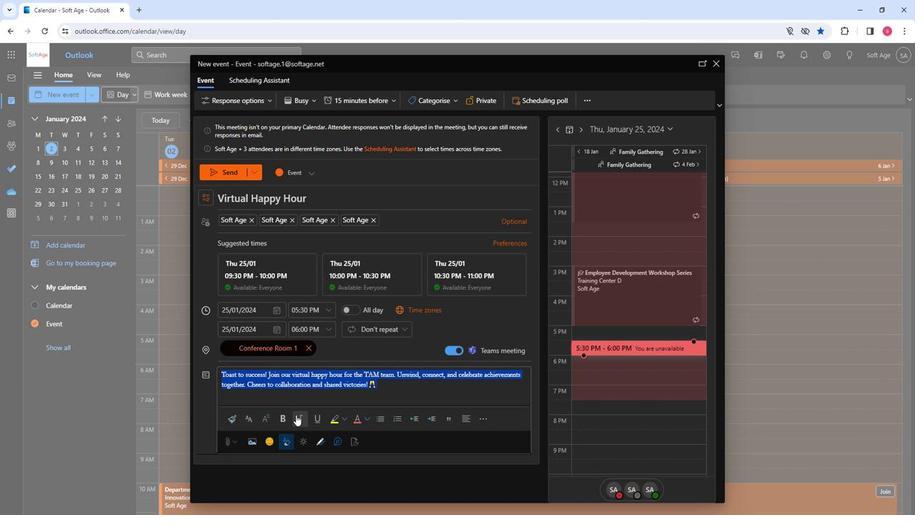 
Action: Mouse moved to (337, 421)
Screenshot: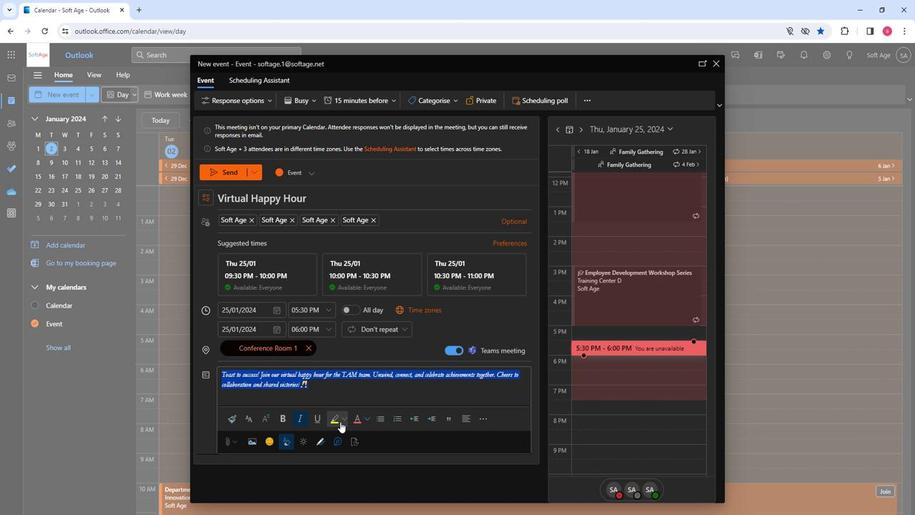 
Action: Mouse pressed left at (337, 421)
Screenshot: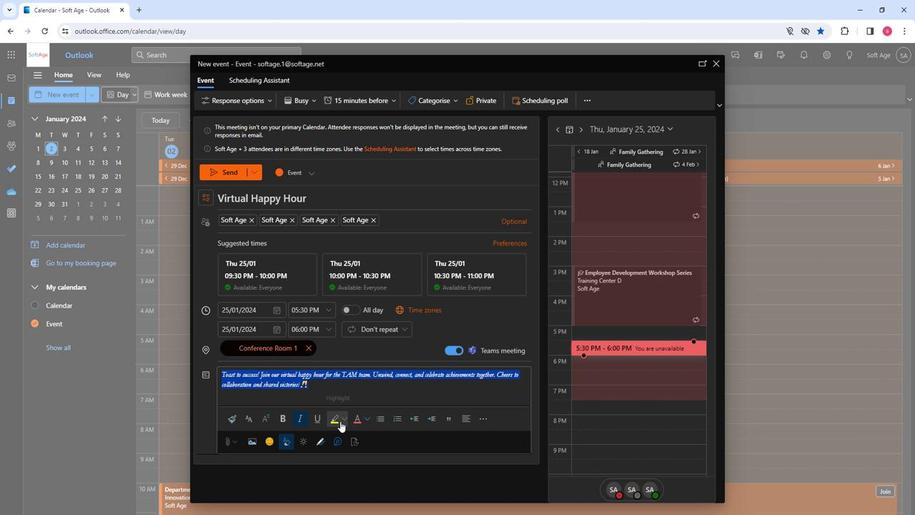 
Action: Mouse moved to (331, 417)
Screenshot: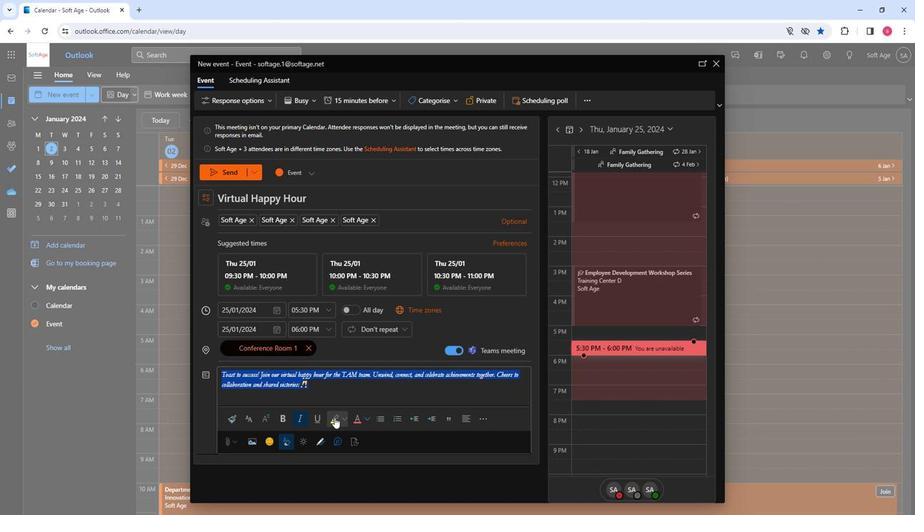 
Action: Mouse pressed left at (331, 417)
Screenshot: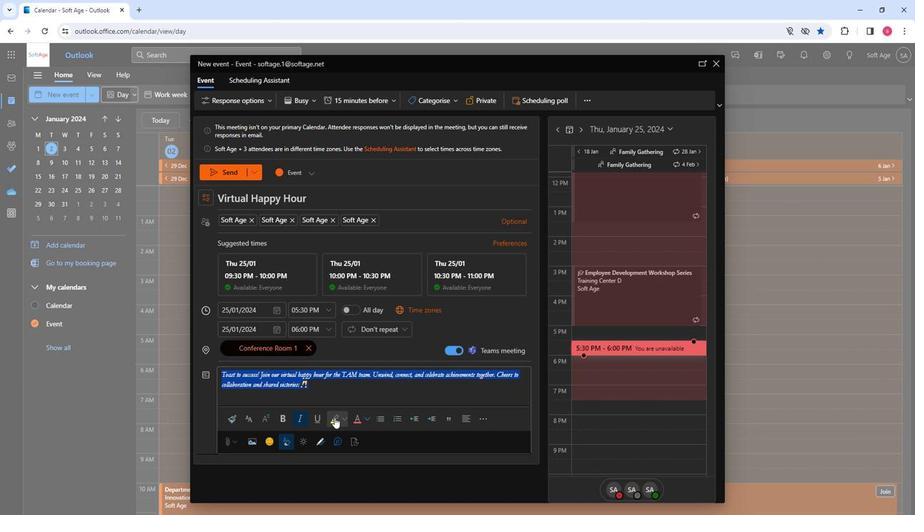 
Action: Mouse moved to (350, 383)
Screenshot: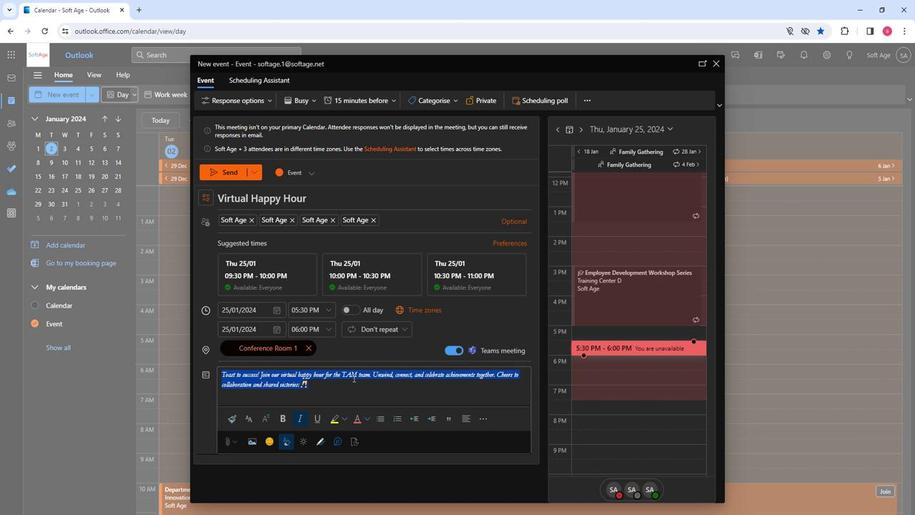 
Action: Mouse pressed left at (350, 383)
Screenshot: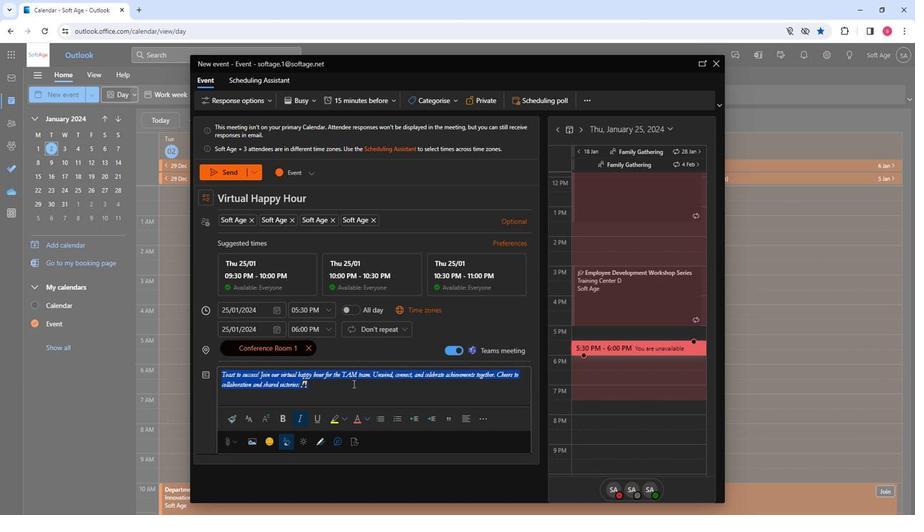 
Action: Mouse moved to (370, 387)
Screenshot: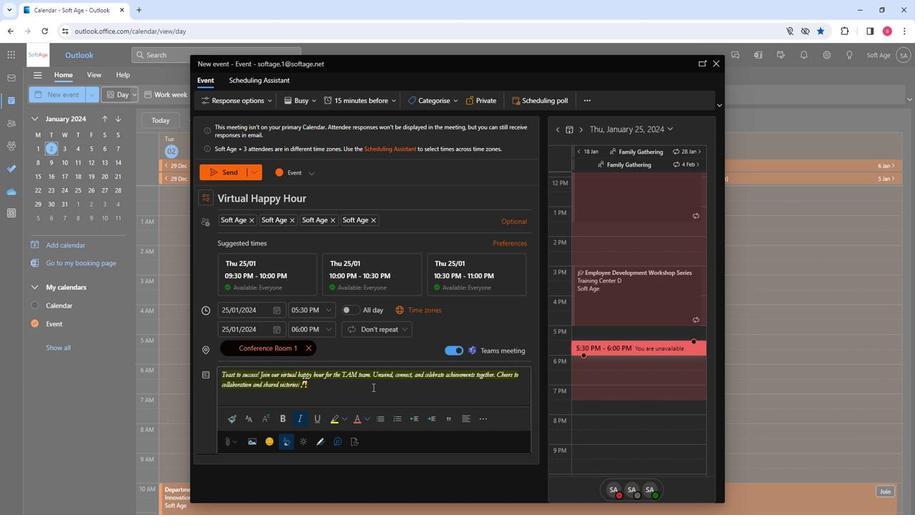 
Action: Mouse pressed left at (370, 387)
Screenshot: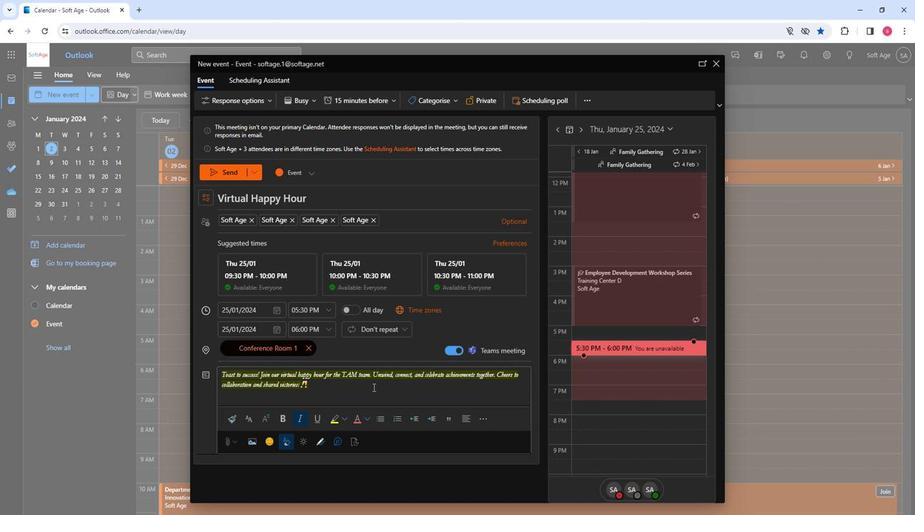 
Action: Mouse pressed left at (370, 387)
Screenshot: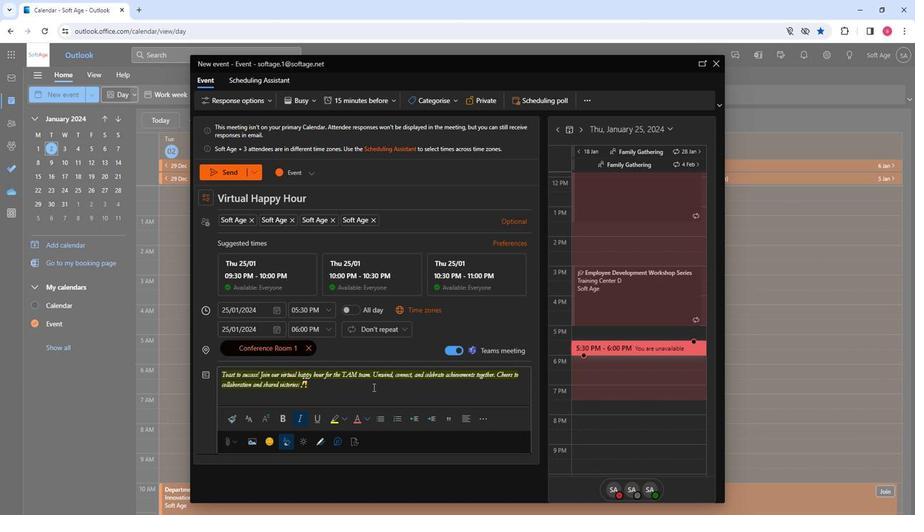
Action: Mouse moved to (370, 387)
Screenshot: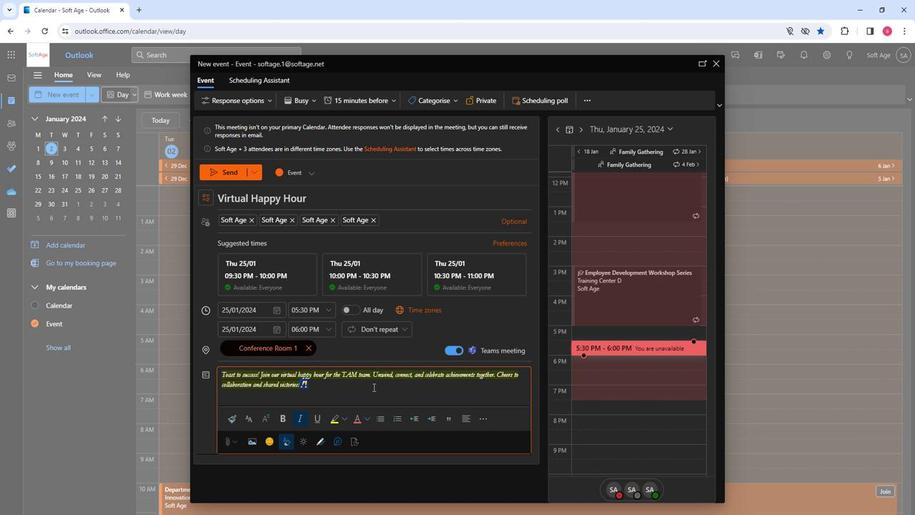 
Action: Mouse pressed left at (370, 387)
Screenshot: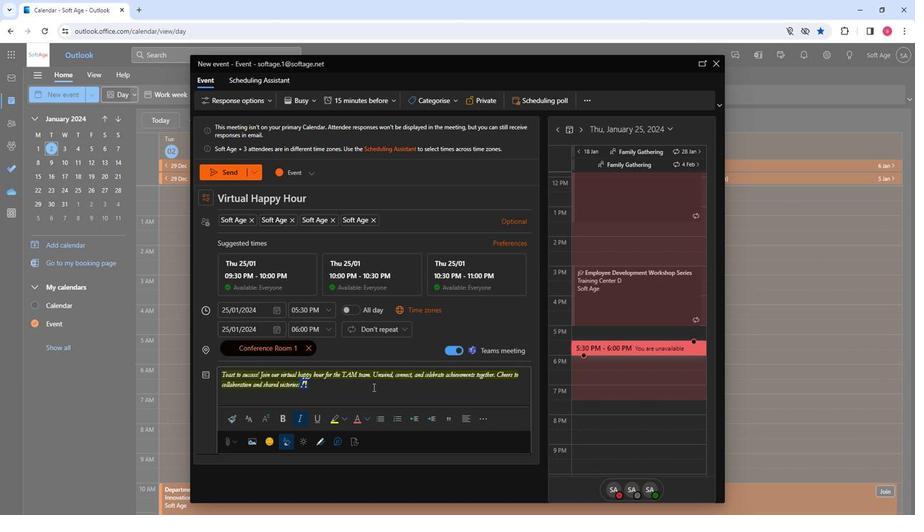 
Action: Mouse moved to (457, 369)
Screenshot: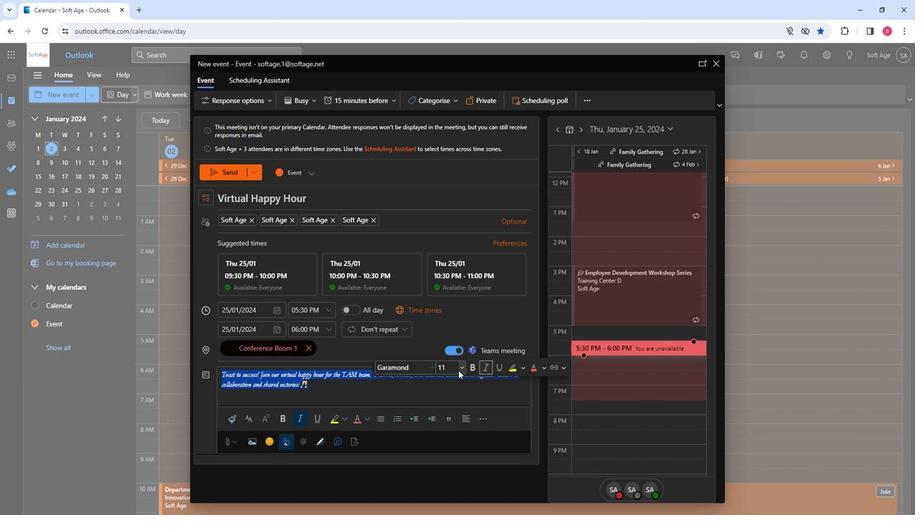 
Action: Mouse pressed left at (457, 369)
Screenshot: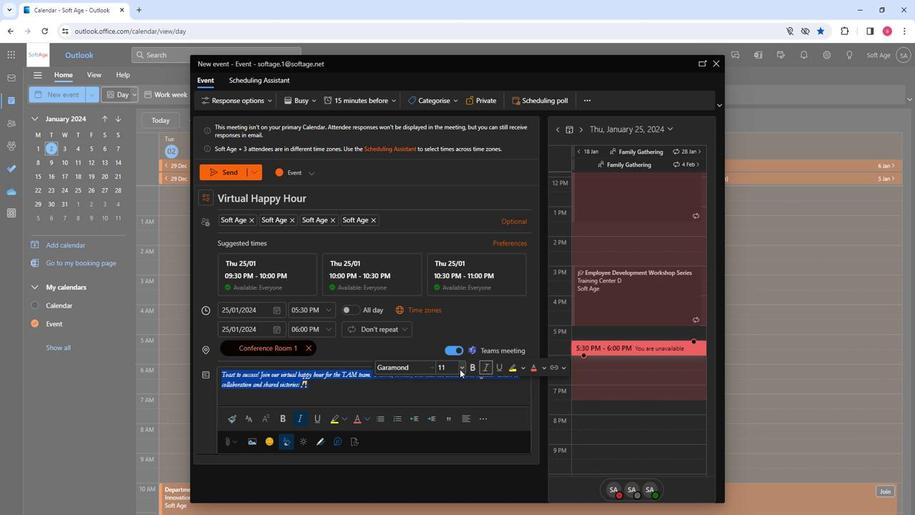 
Action: Mouse moved to (443, 301)
Screenshot: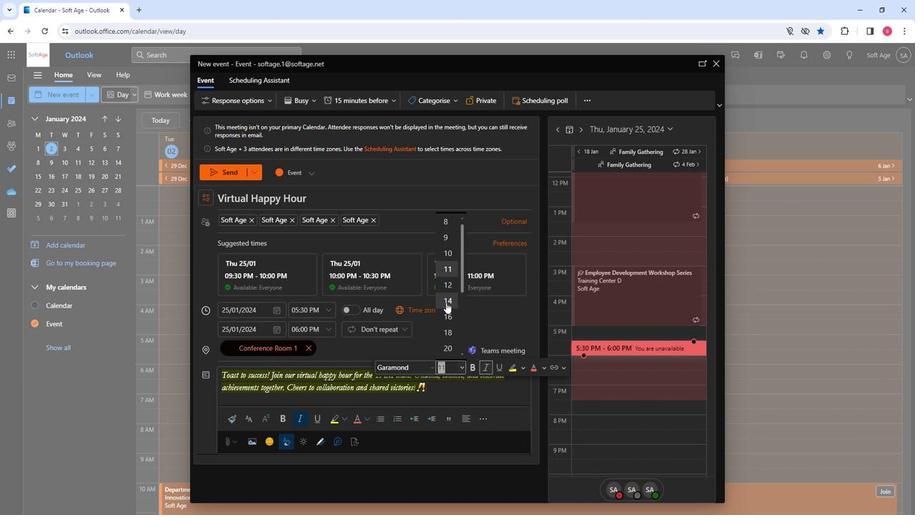 
Action: Mouse pressed left at (443, 301)
Screenshot: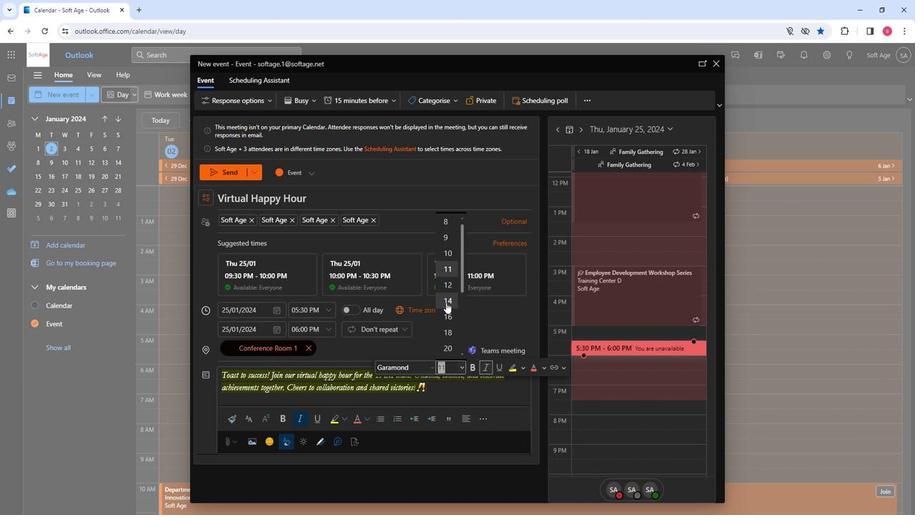 
Action: Mouse moved to (445, 387)
Screenshot: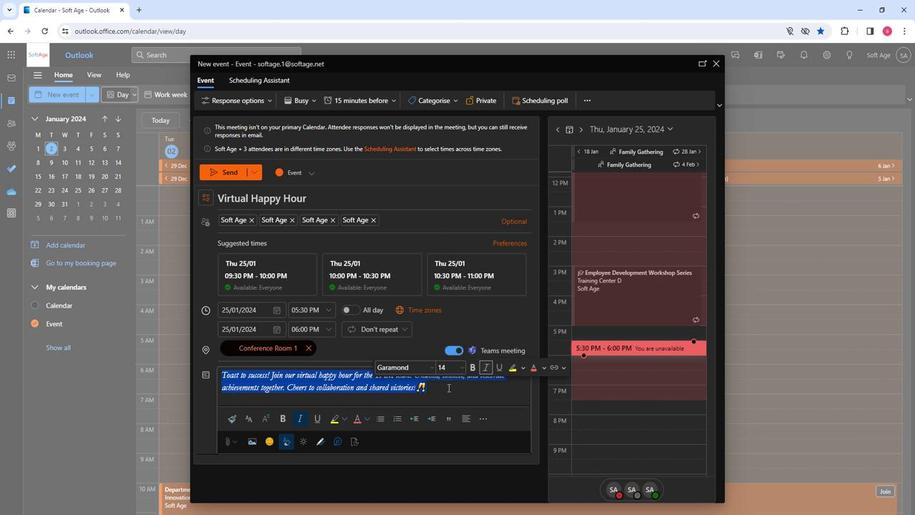 
Action: Mouse pressed left at (445, 387)
Screenshot: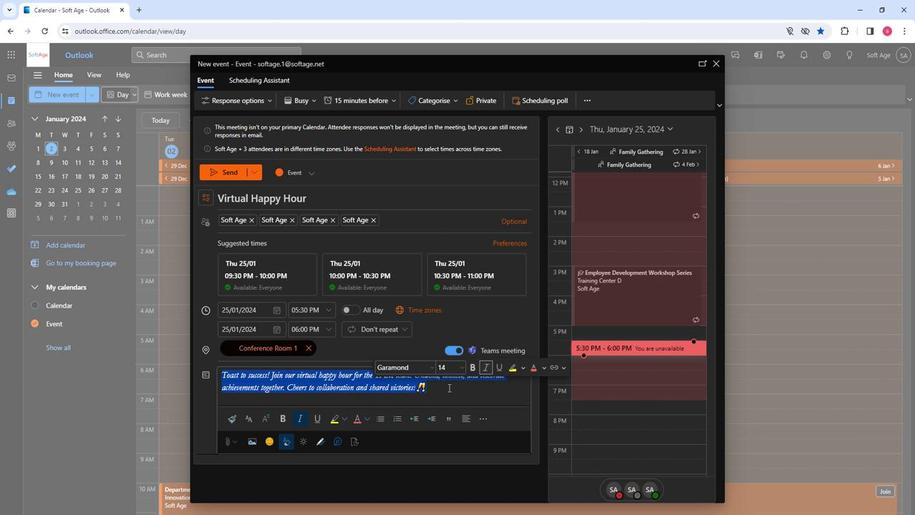 
Action: Mouse moved to (226, 168)
Screenshot: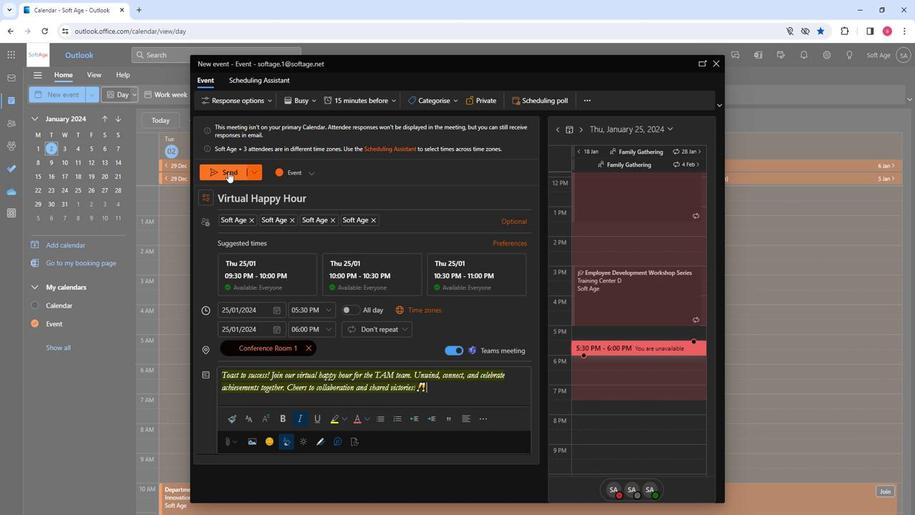 
Action: Mouse pressed left at (226, 168)
Screenshot: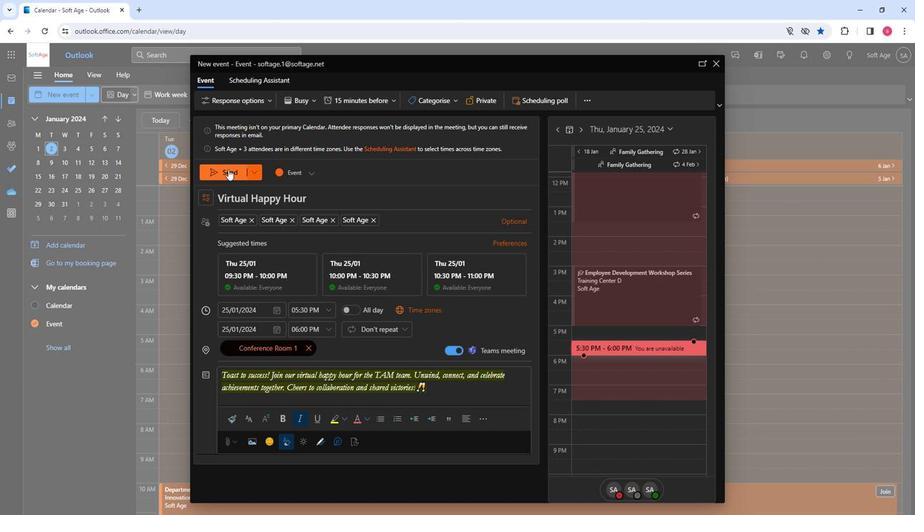 
Action: Mouse moved to (399, 330)
Screenshot: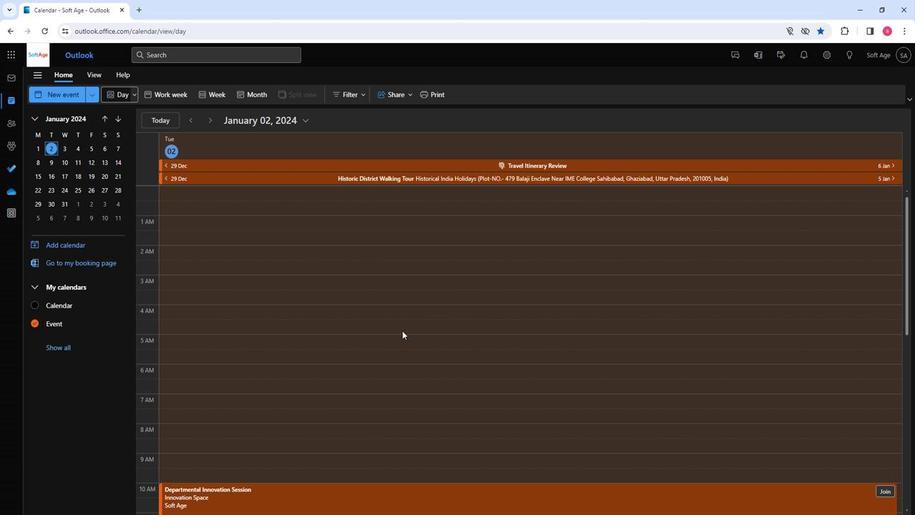 
